 Task: Get information about  a Redfin agent in Nashville, Tennessee, for assistance in finding a property with a backyard garden.
Action: Mouse pressed left at (312, 177)
Screenshot: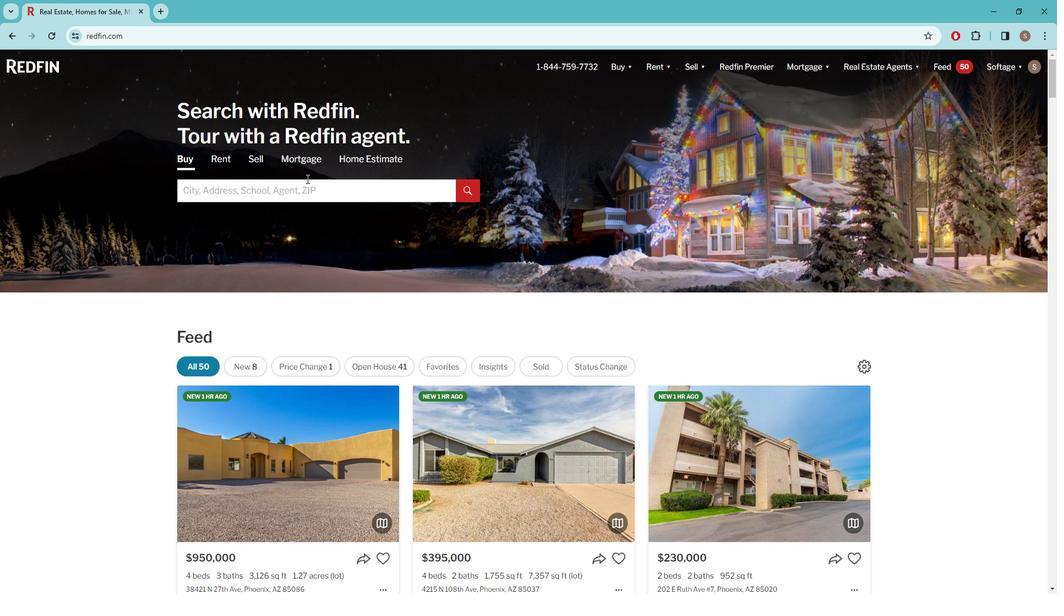 
Action: Key pressed n<Key.caps_lock>ASHVILLE
Screenshot: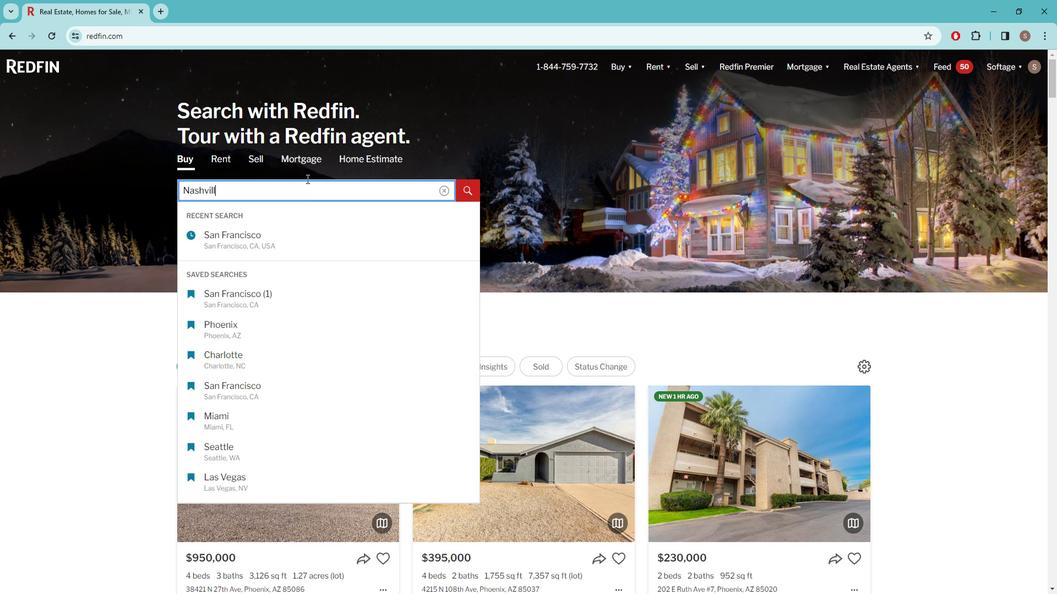 
Action: Mouse moved to (274, 230)
Screenshot: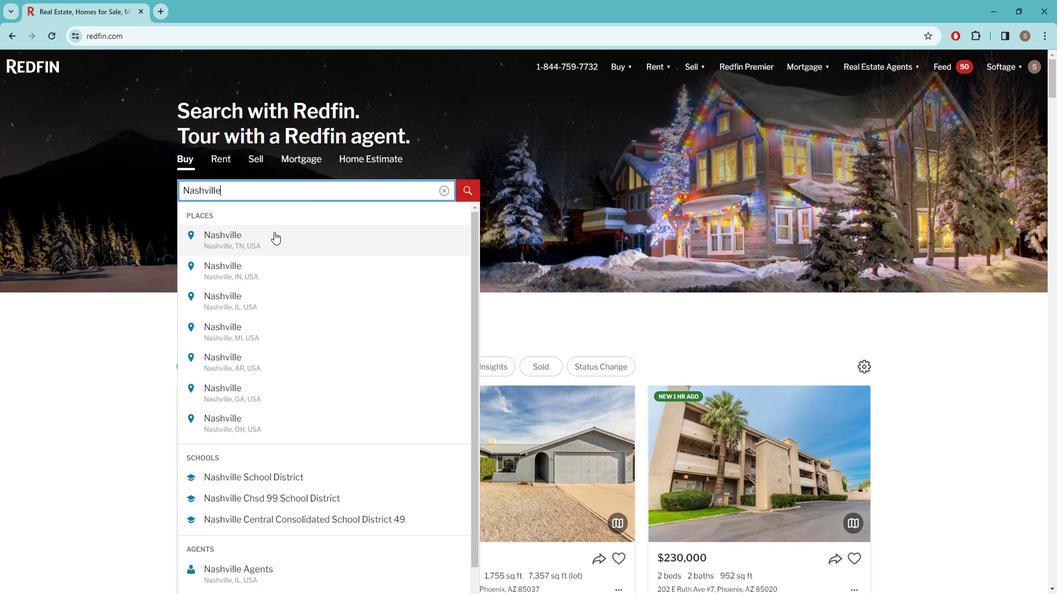 
Action: Mouse pressed left at (274, 230)
Screenshot: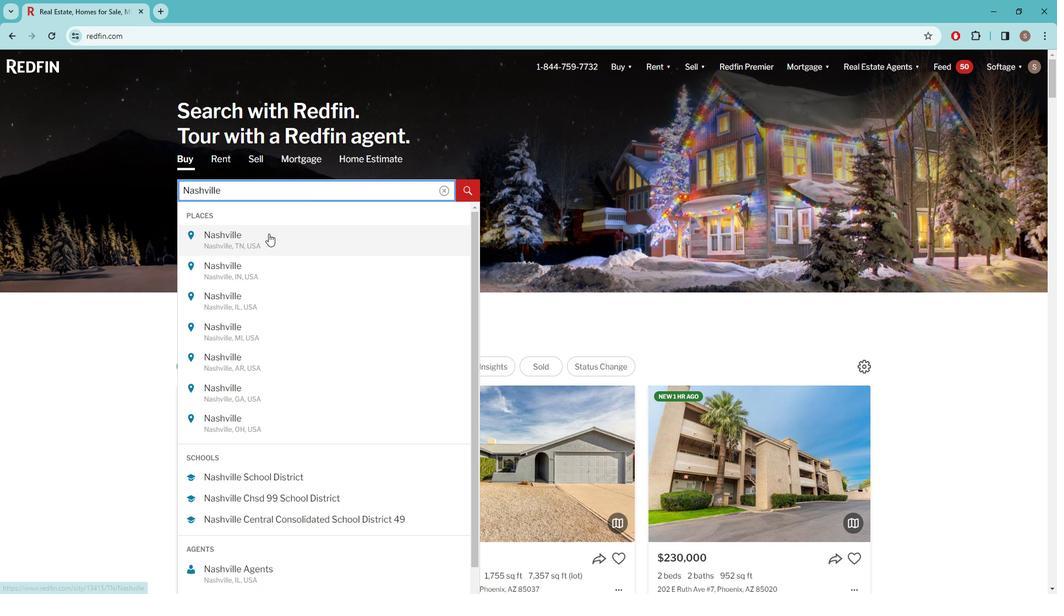 
Action: Mouse moved to (931, 139)
Screenshot: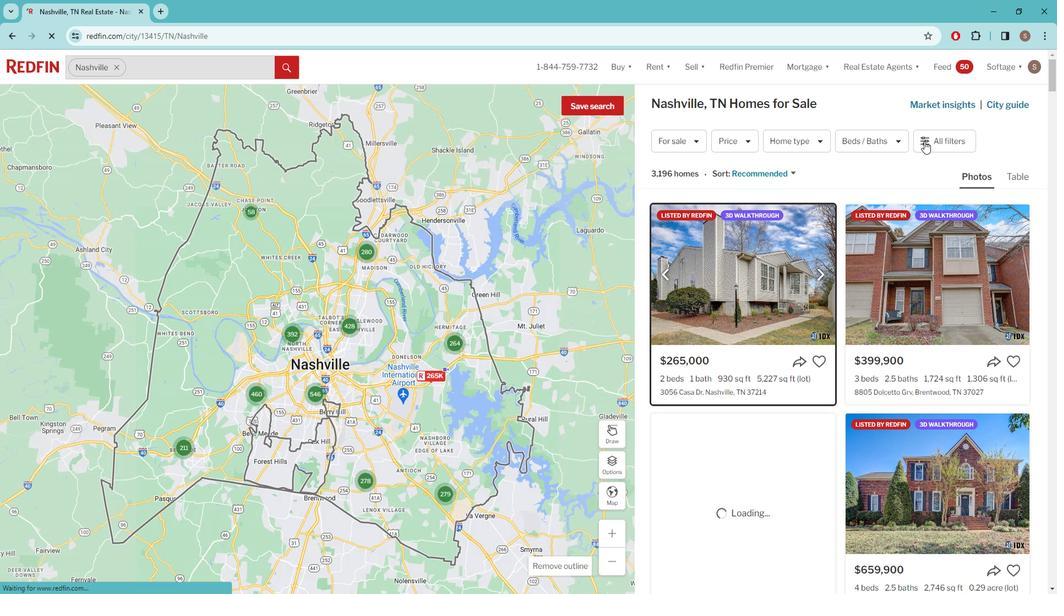 
Action: Mouse pressed left at (931, 139)
Screenshot: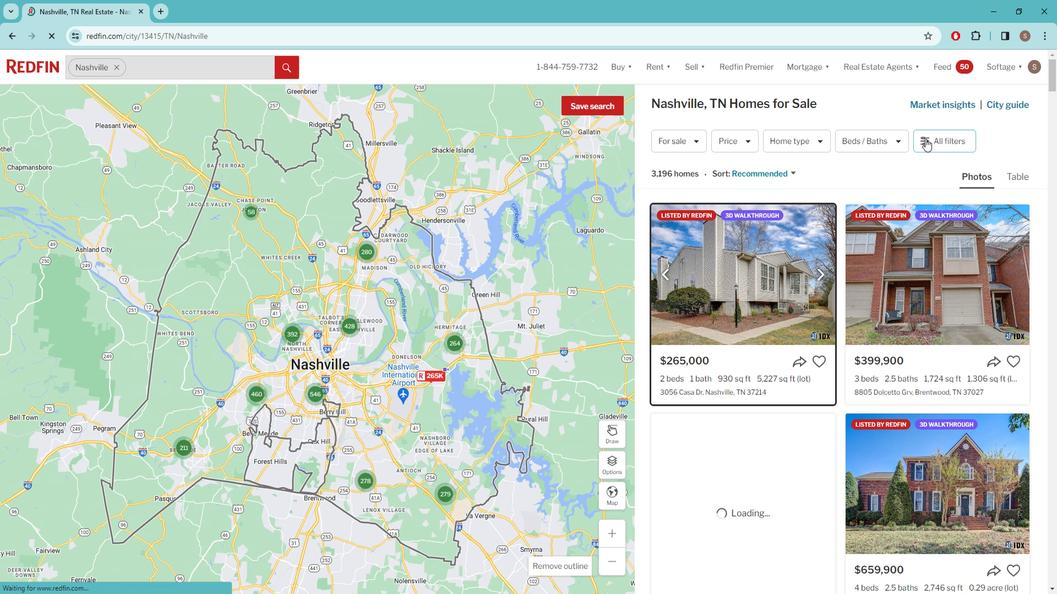 
Action: Mouse pressed left at (931, 139)
Screenshot: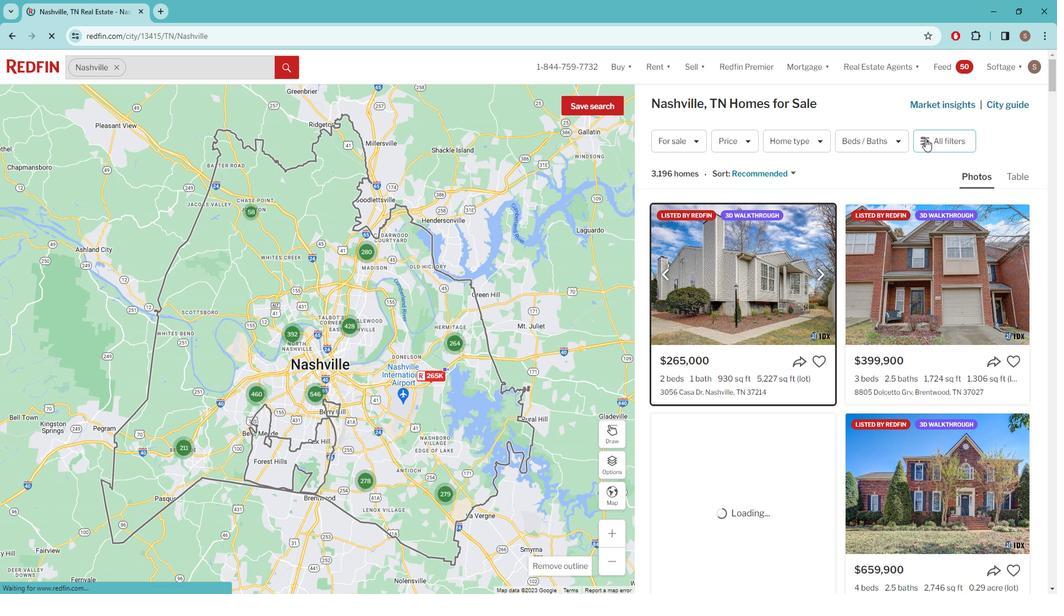 
Action: Mouse pressed left at (931, 139)
Screenshot: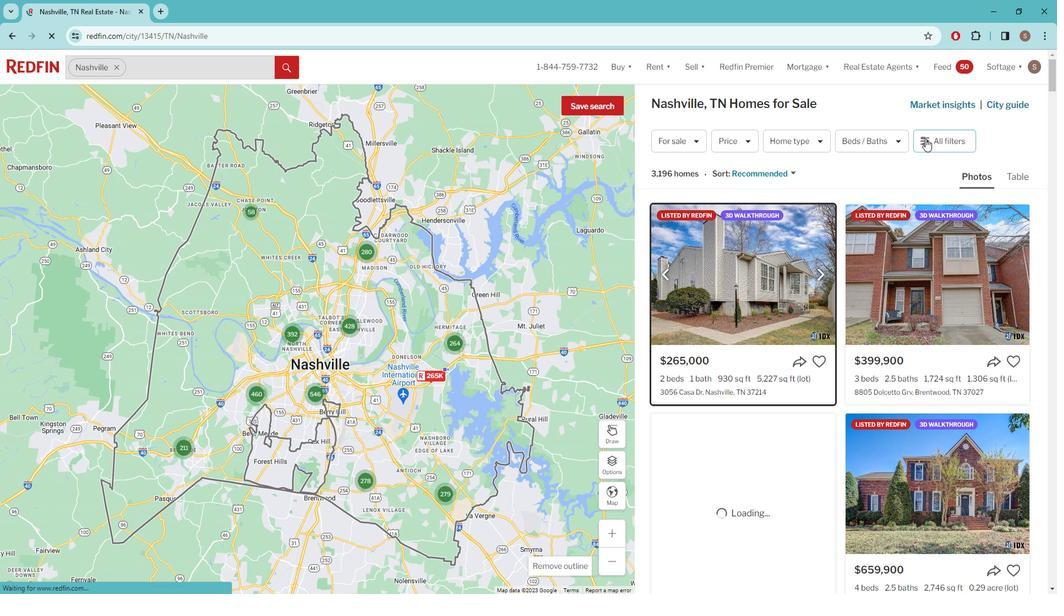 
Action: Mouse pressed left at (931, 139)
Screenshot: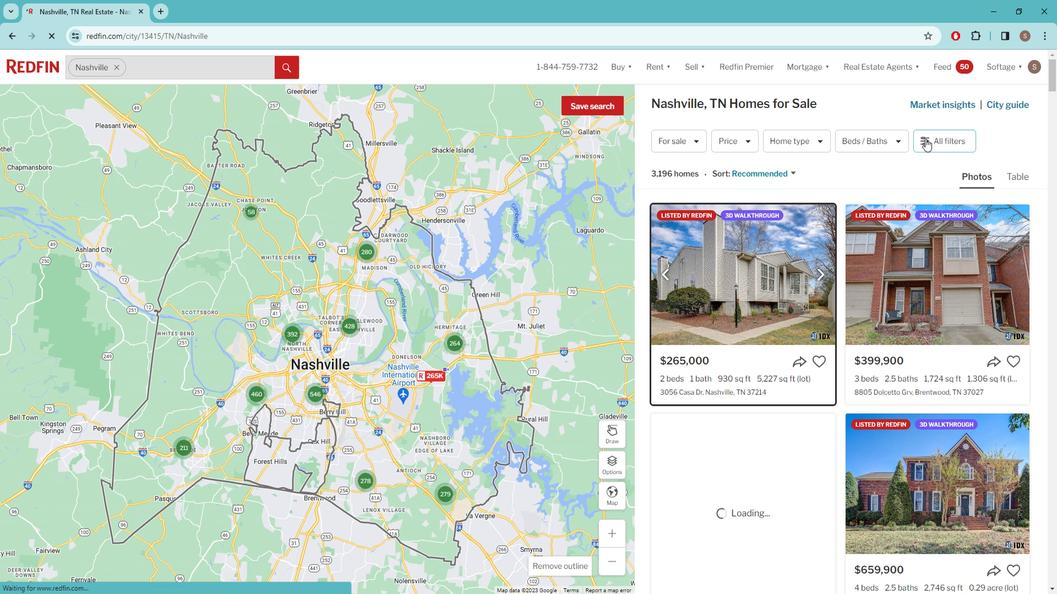 
Action: Mouse moved to (941, 139)
Screenshot: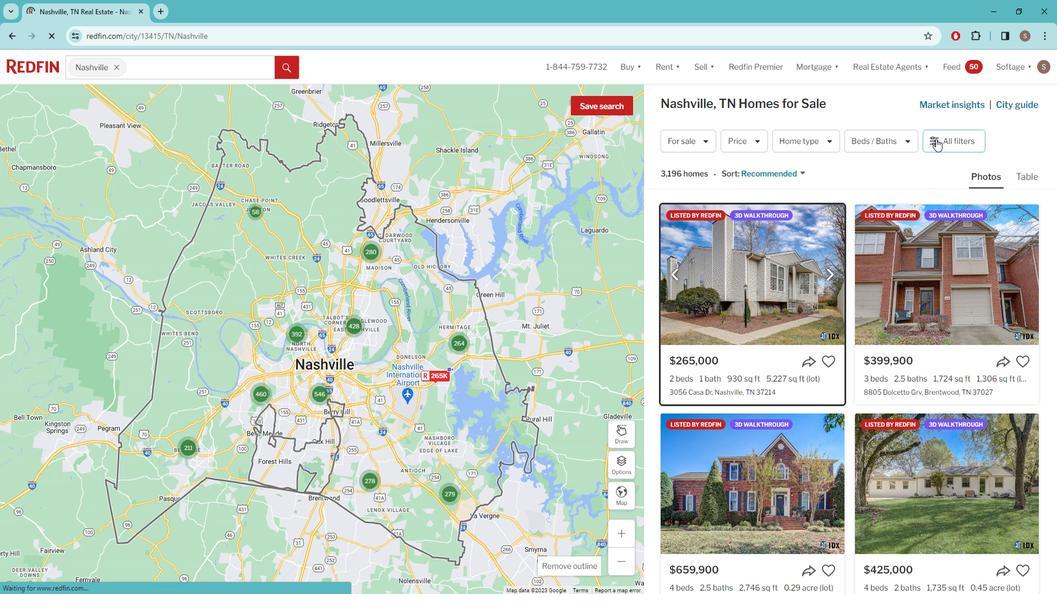 
Action: Mouse pressed left at (941, 139)
Screenshot: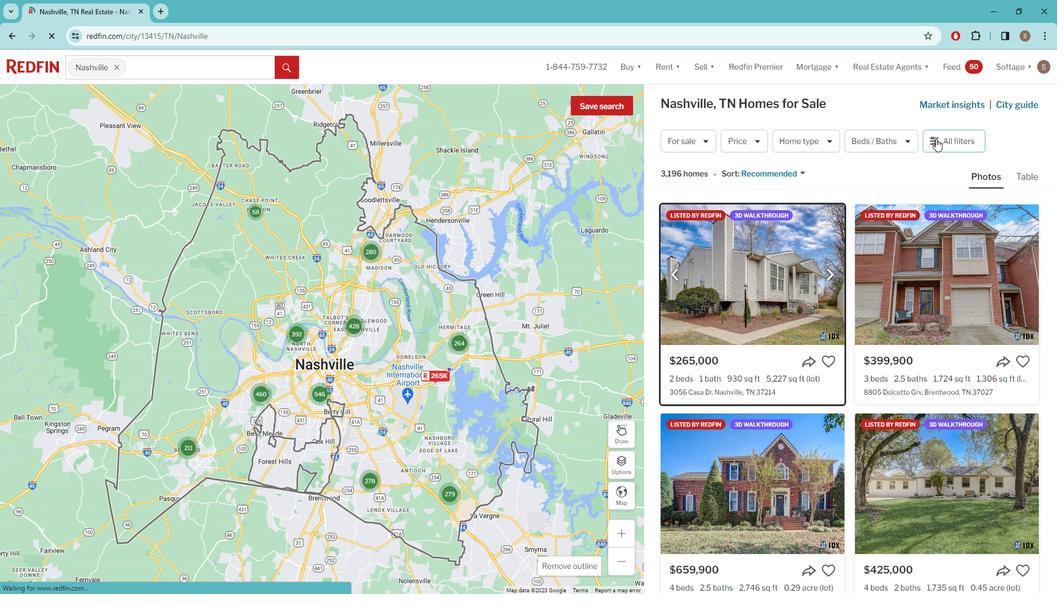 
Action: Mouse moved to (931, 138)
Screenshot: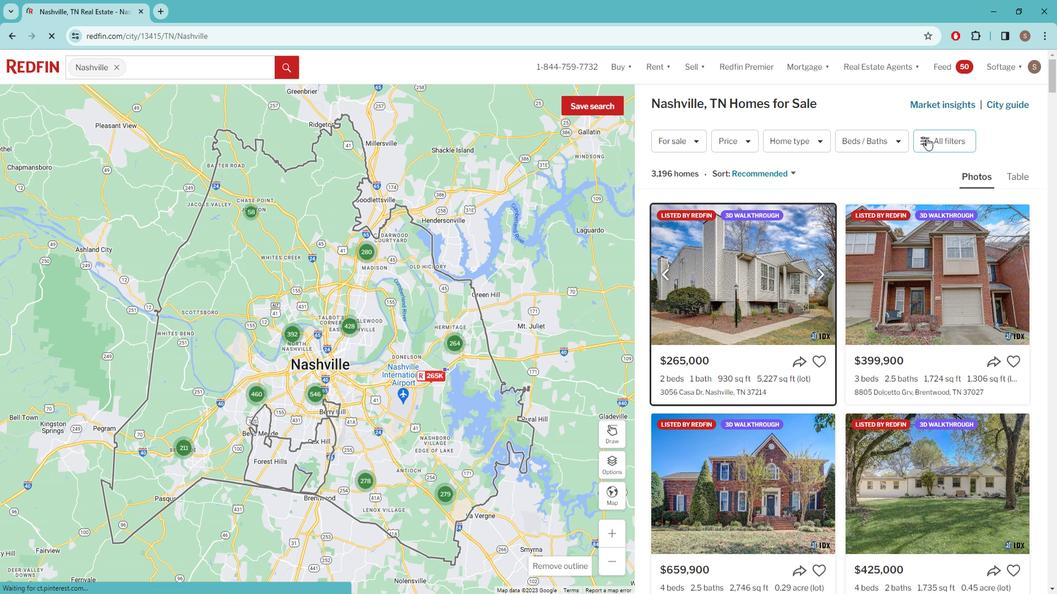 
Action: Mouse pressed left at (931, 138)
Screenshot: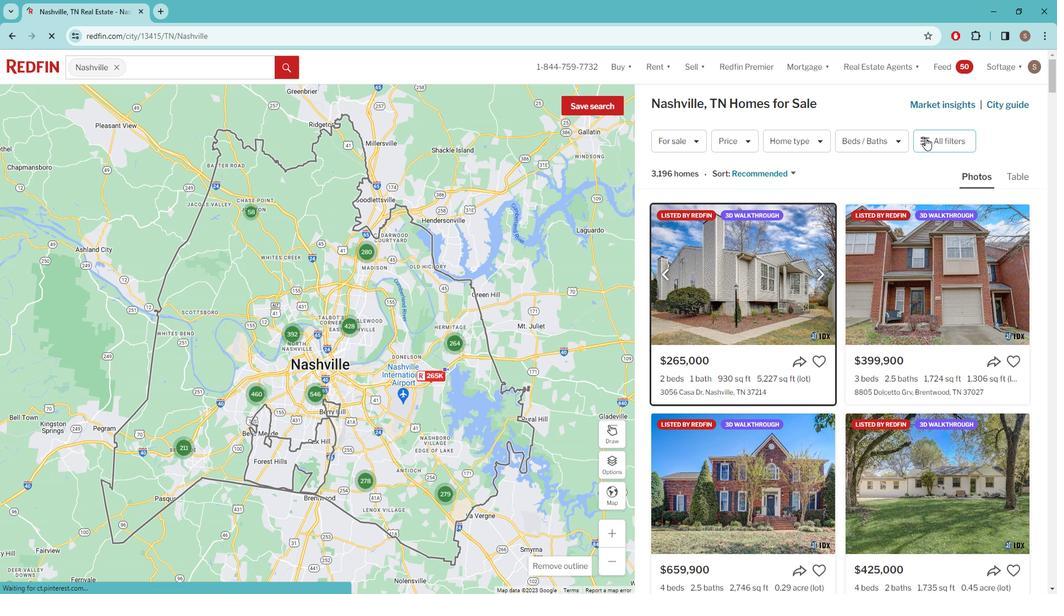 
Action: Mouse moved to (913, 191)
Screenshot: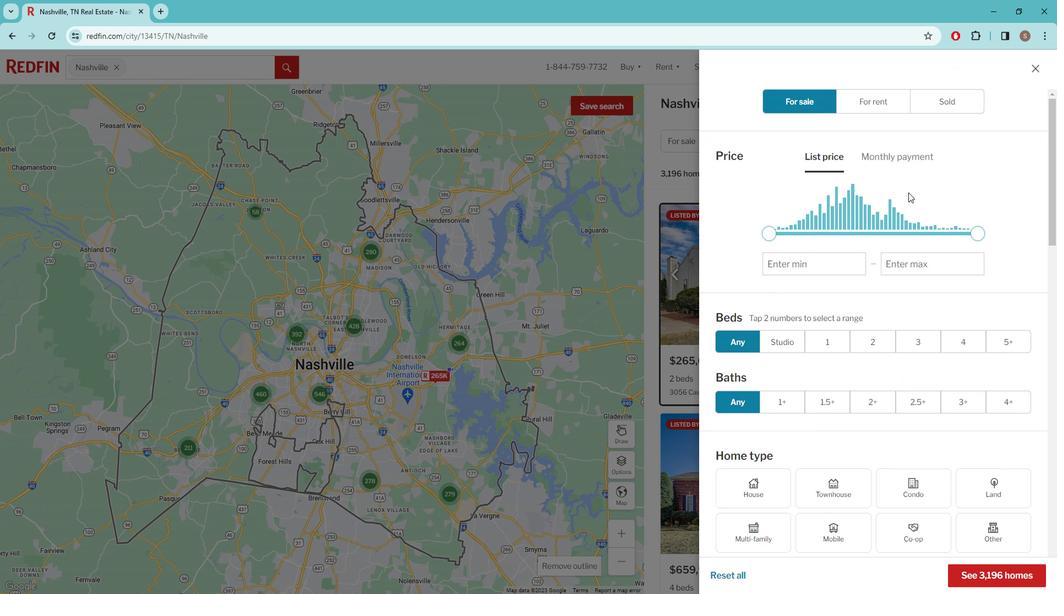 
Action: Mouse scrolled (913, 191) with delta (0, 0)
Screenshot: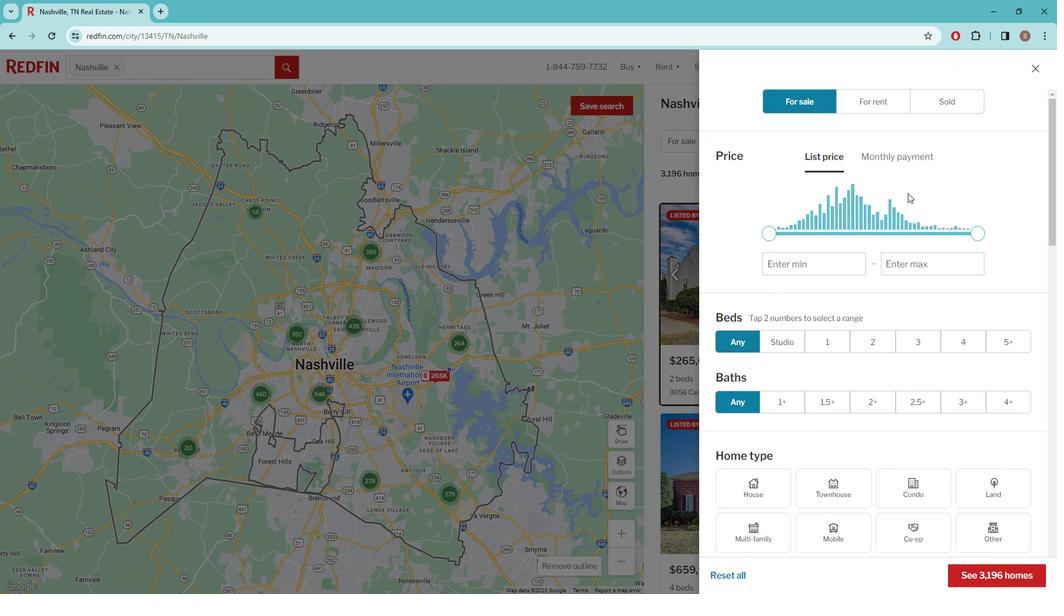 
Action: Mouse moved to (912, 192)
Screenshot: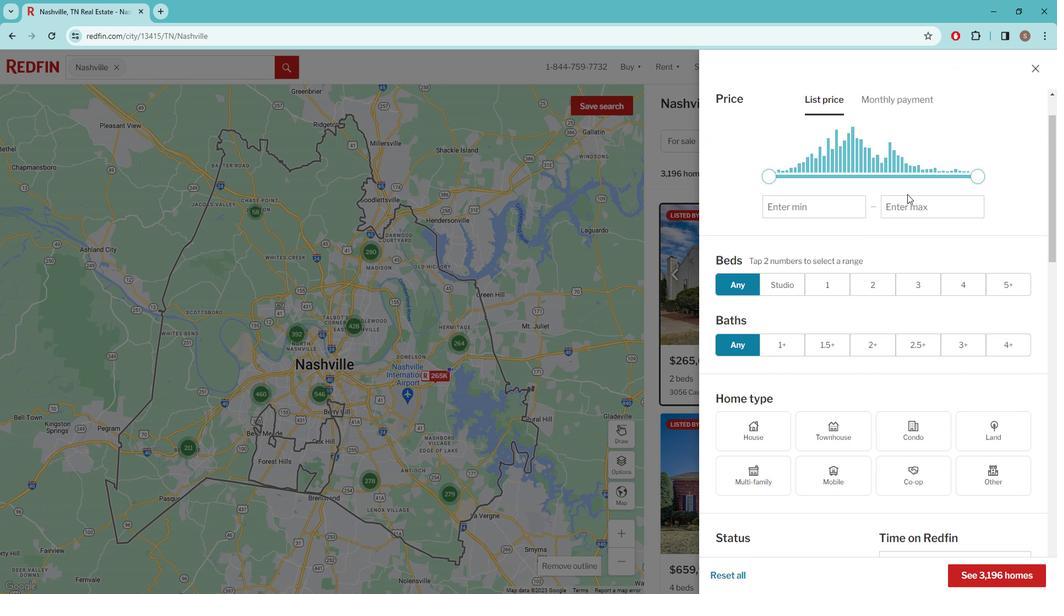 
Action: Mouse scrolled (912, 192) with delta (0, 0)
Screenshot: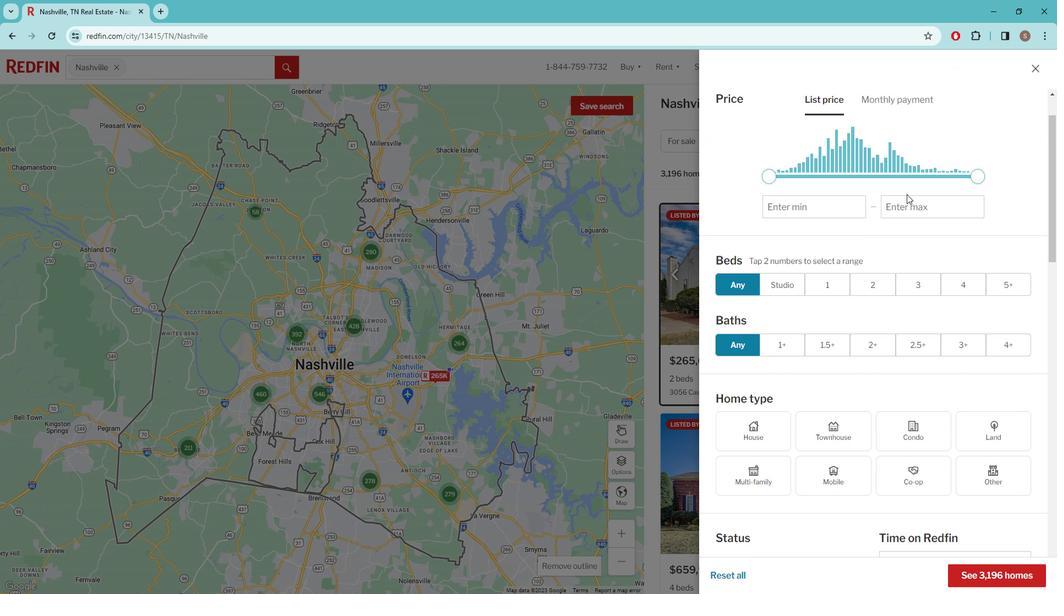 
Action: Mouse moved to (912, 194)
Screenshot: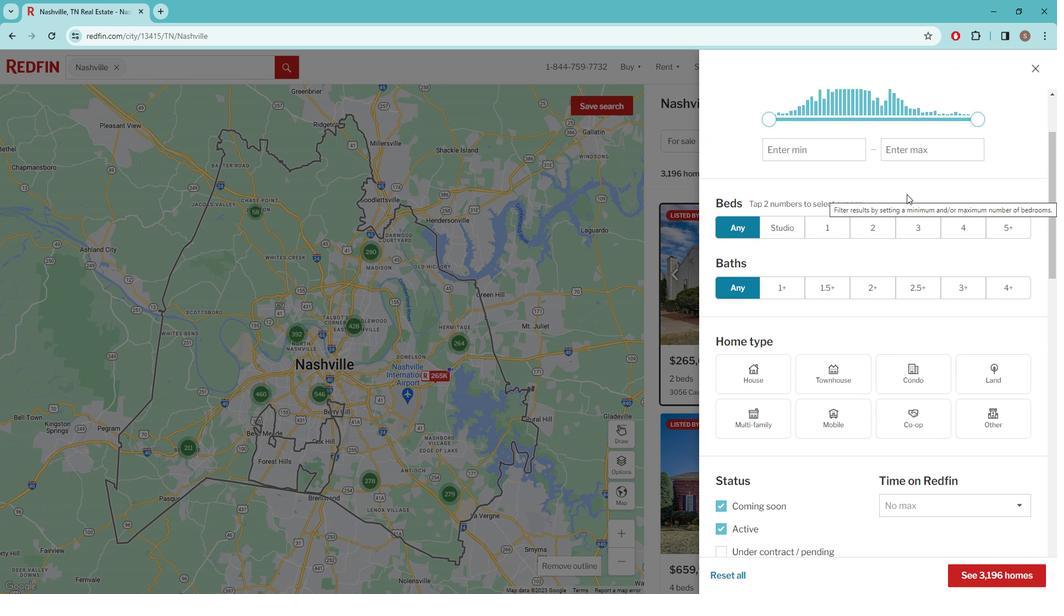 
Action: Mouse scrolled (912, 194) with delta (0, 0)
Screenshot: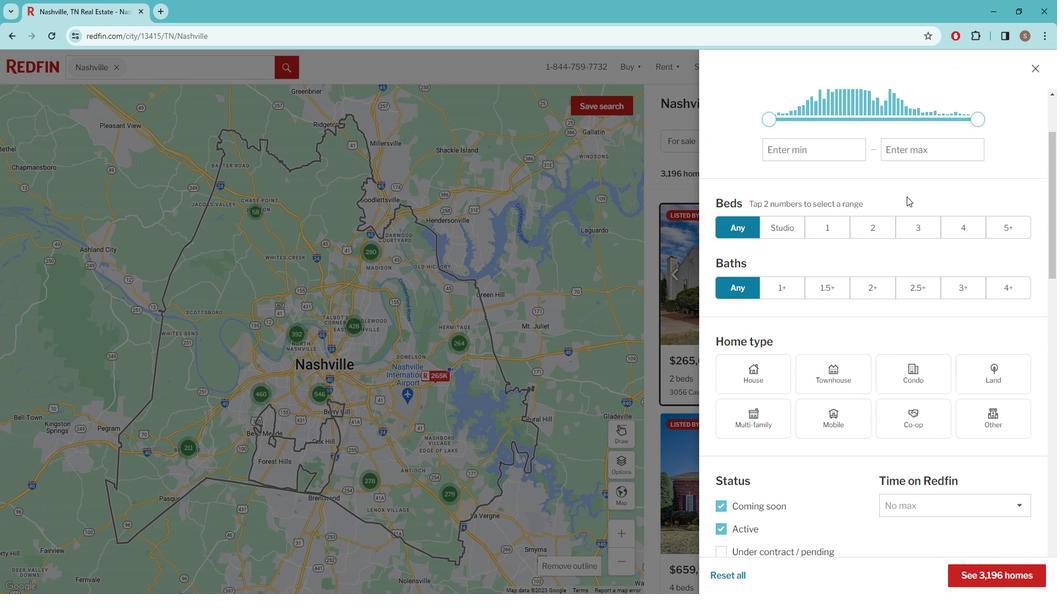 
Action: Mouse moved to (912, 196)
Screenshot: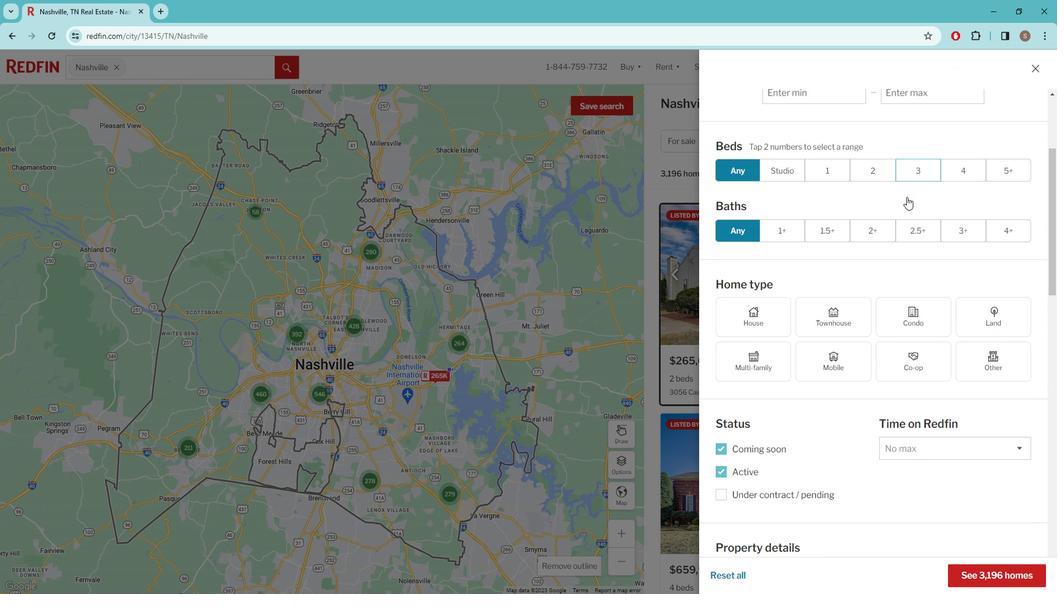
Action: Mouse scrolled (912, 195) with delta (0, 0)
Screenshot: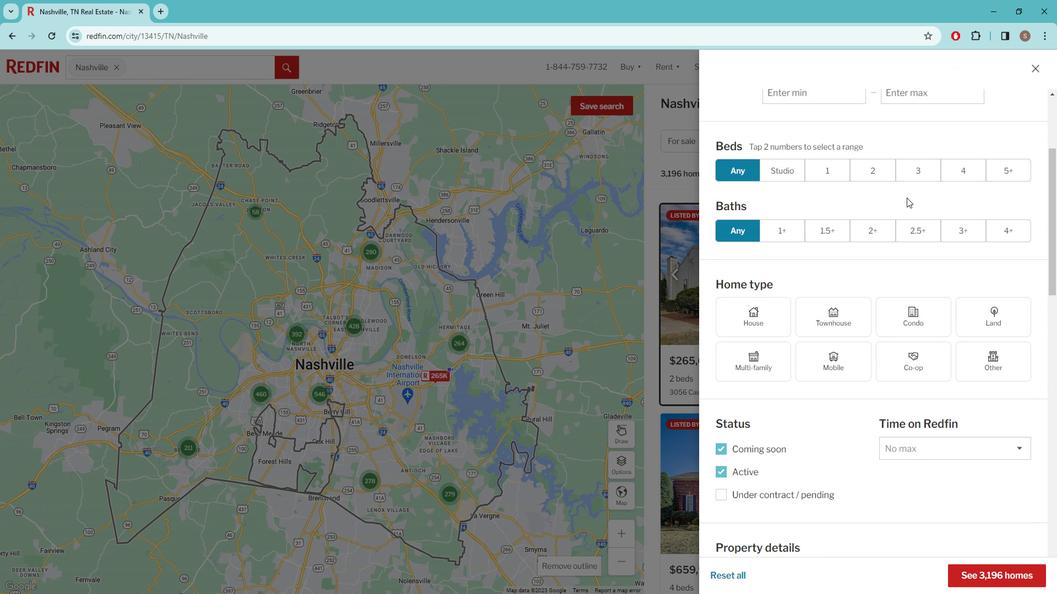 
Action: Mouse moved to (912, 196)
Screenshot: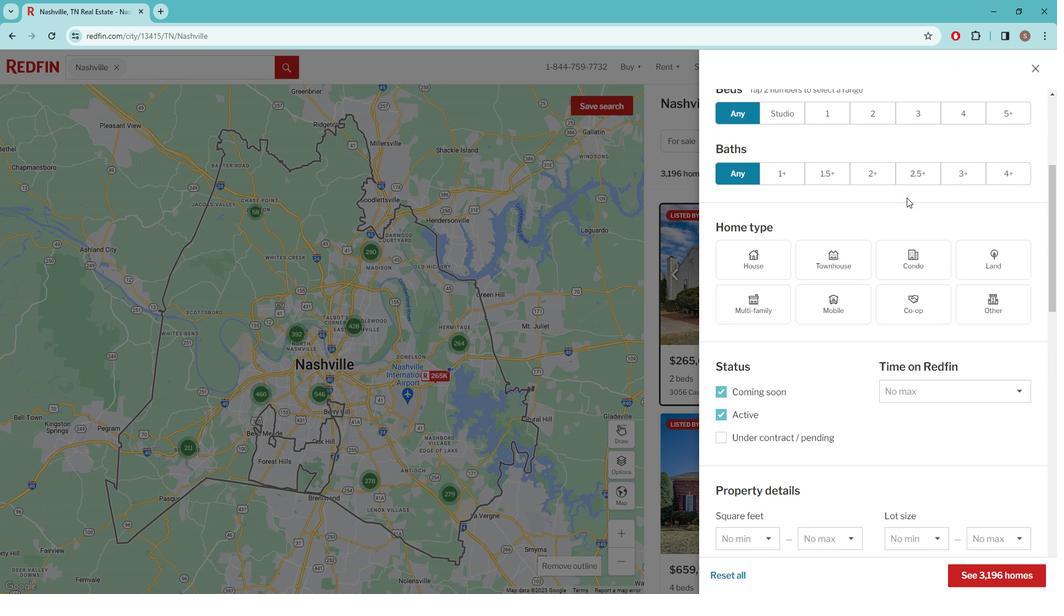 
Action: Mouse scrolled (912, 195) with delta (0, 0)
Screenshot: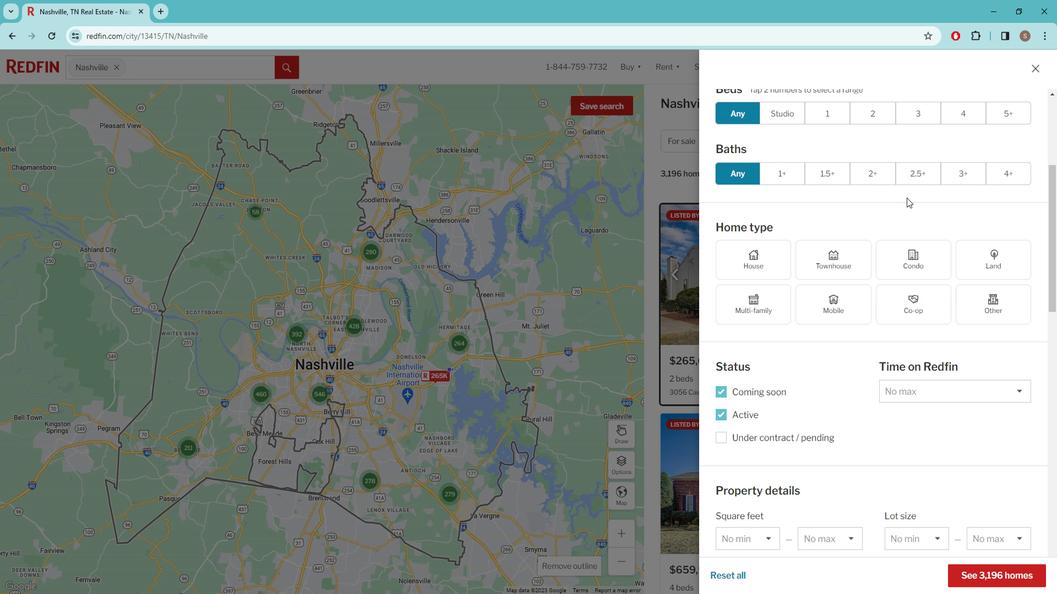 
Action: Mouse scrolled (912, 195) with delta (0, 0)
Screenshot: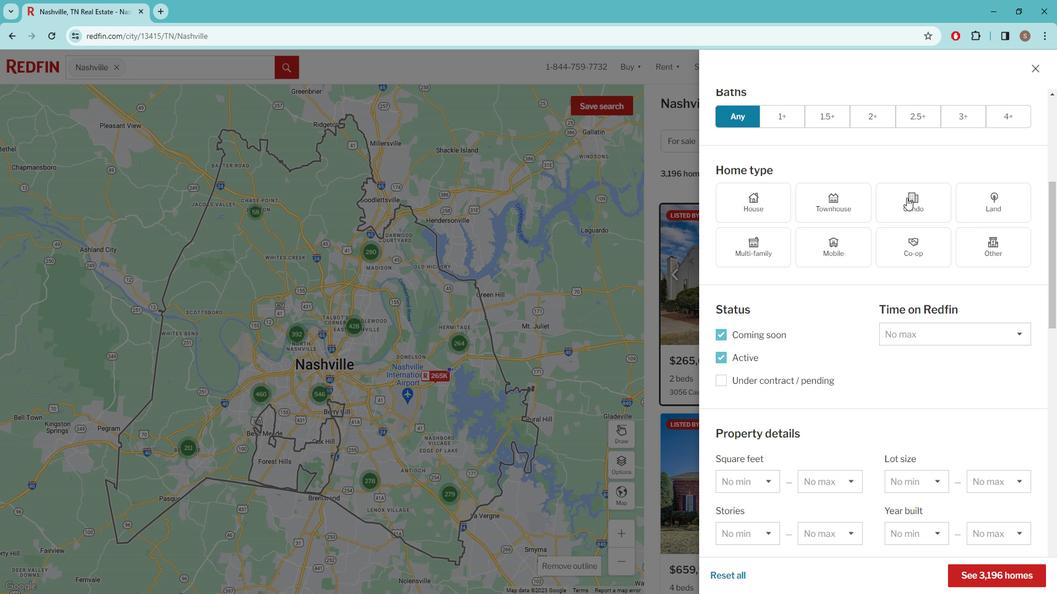 
Action: Mouse scrolled (912, 195) with delta (0, 0)
Screenshot: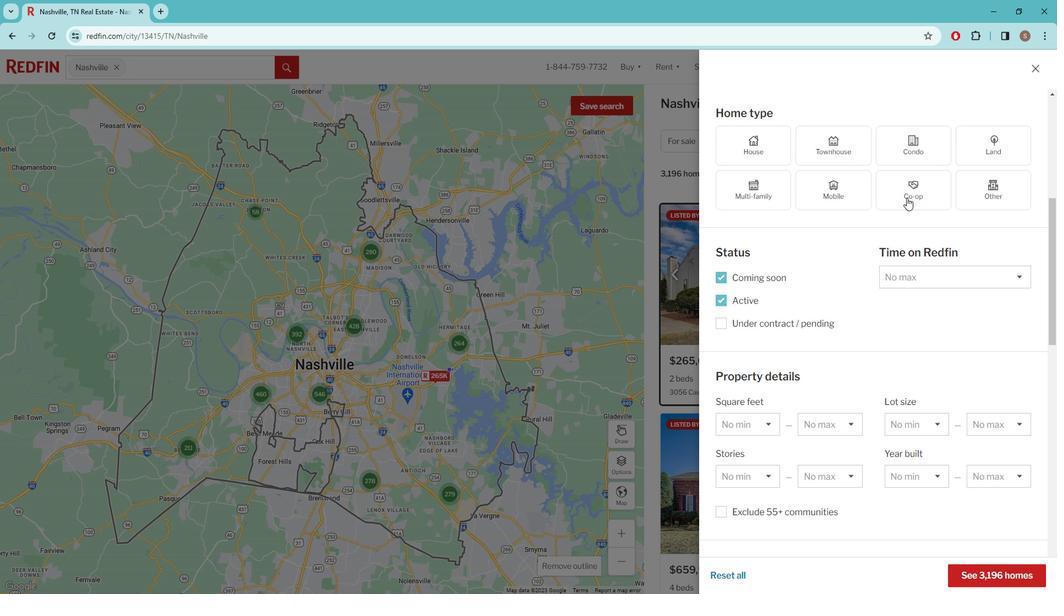 
Action: Mouse scrolled (912, 195) with delta (0, 0)
Screenshot: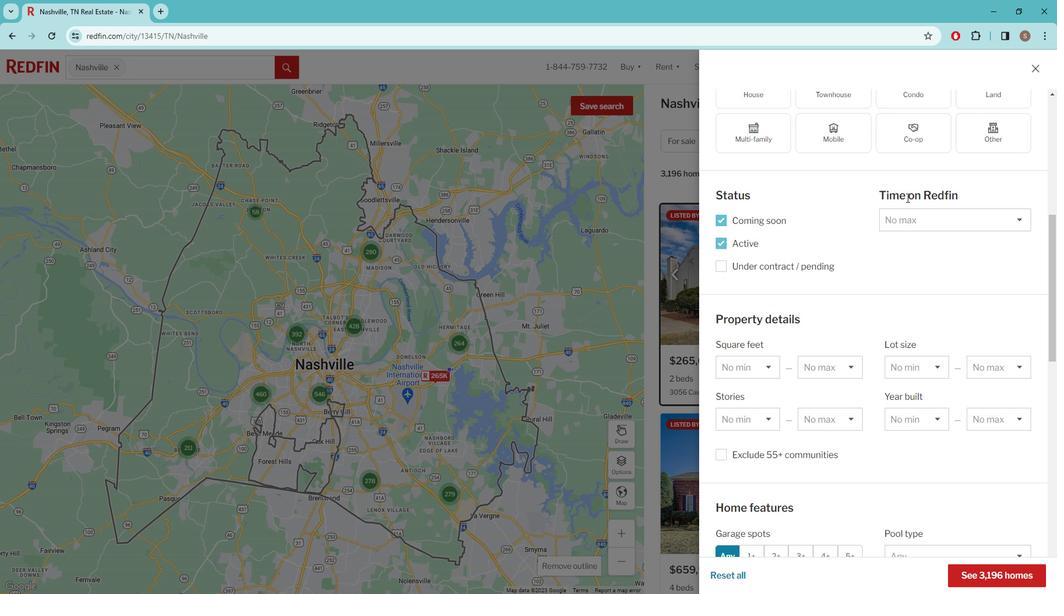 
Action: Mouse scrolled (912, 195) with delta (0, 0)
Screenshot: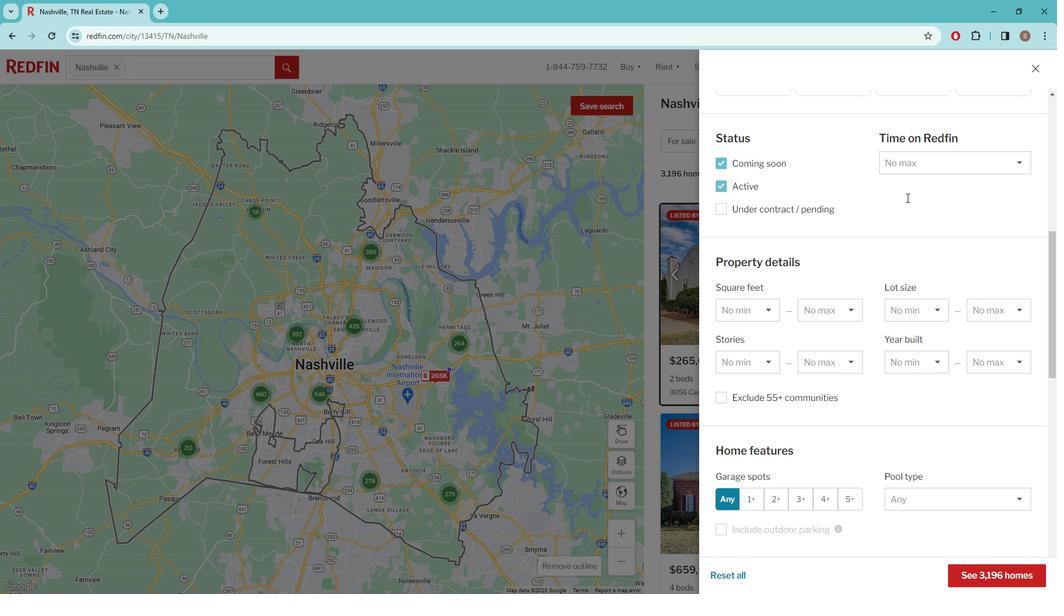 
Action: Mouse scrolled (912, 195) with delta (0, 0)
Screenshot: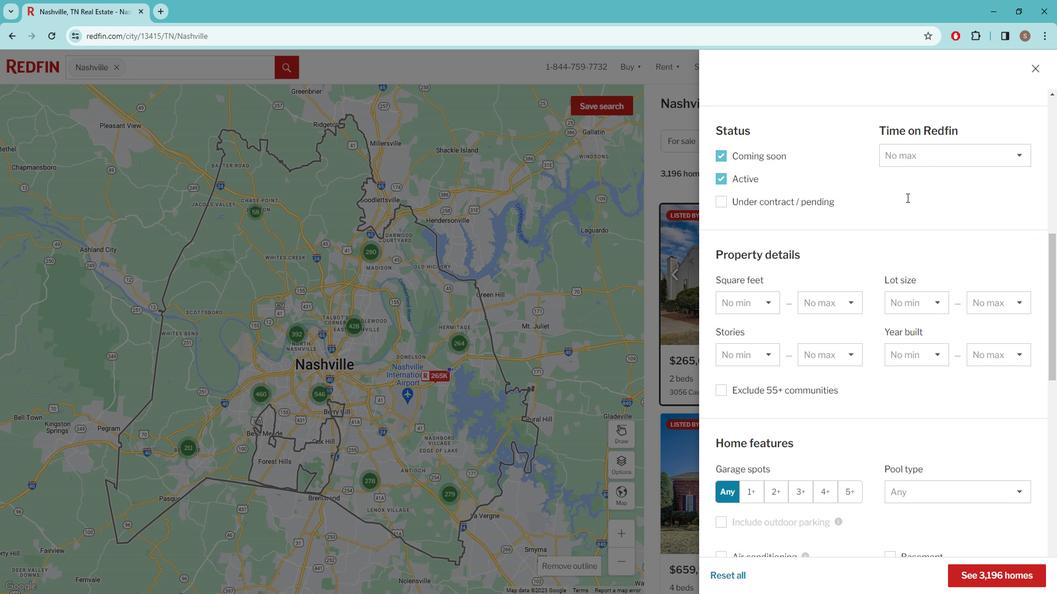 
Action: Mouse moved to (913, 196)
Screenshot: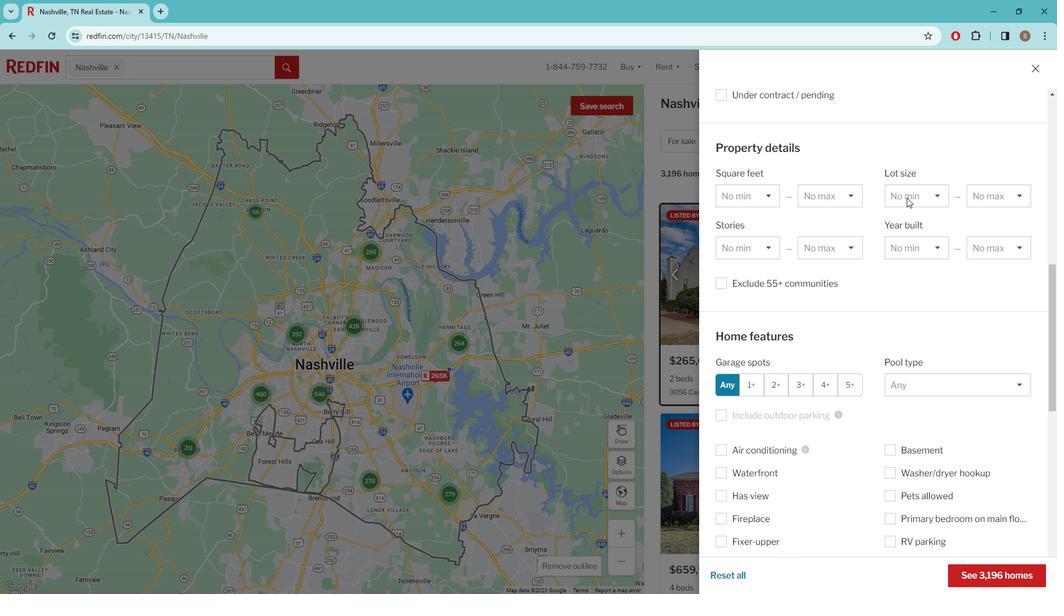 
Action: Mouse scrolled (913, 196) with delta (0, 0)
Screenshot: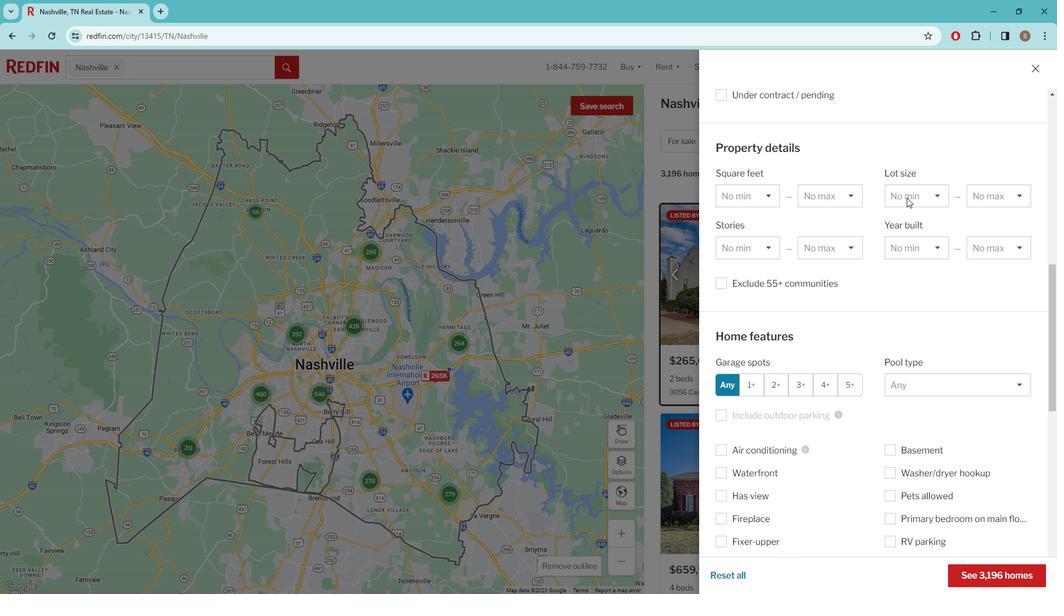 
Action: Mouse moved to (913, 198)
Screenshot: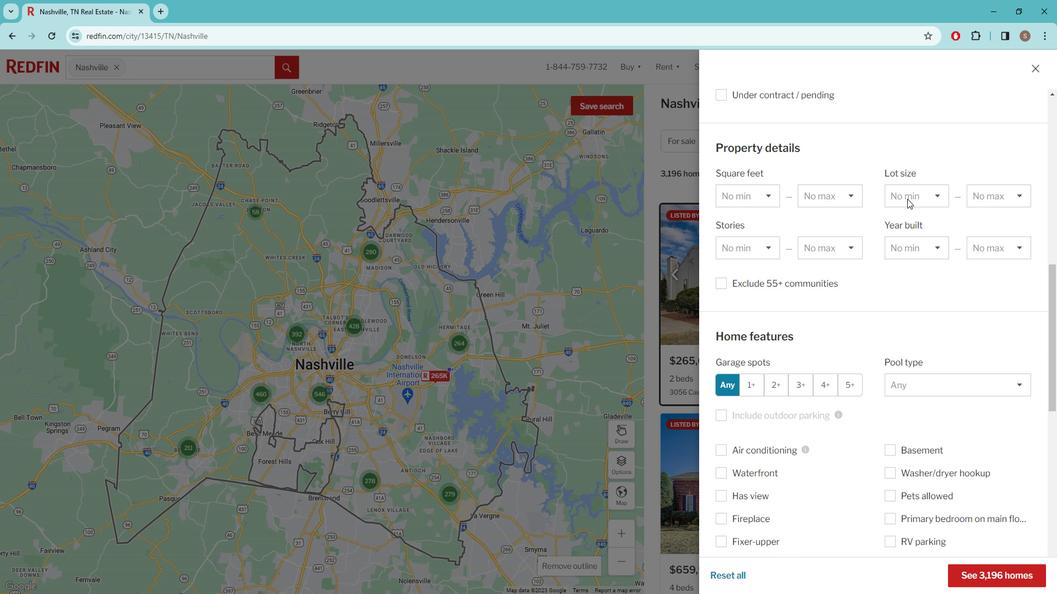 
Action: Mouse scrolled (913, 197) with delta (0, 0)
Screenshot: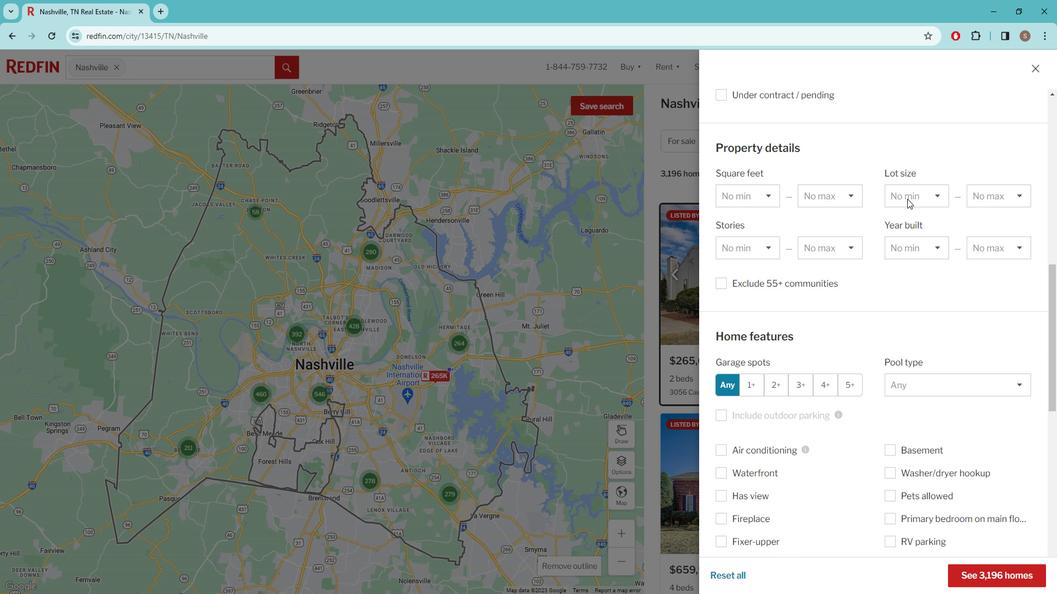 
Action: Mouse scrolled (913, 197) with delta (0, 0)
Screenshot: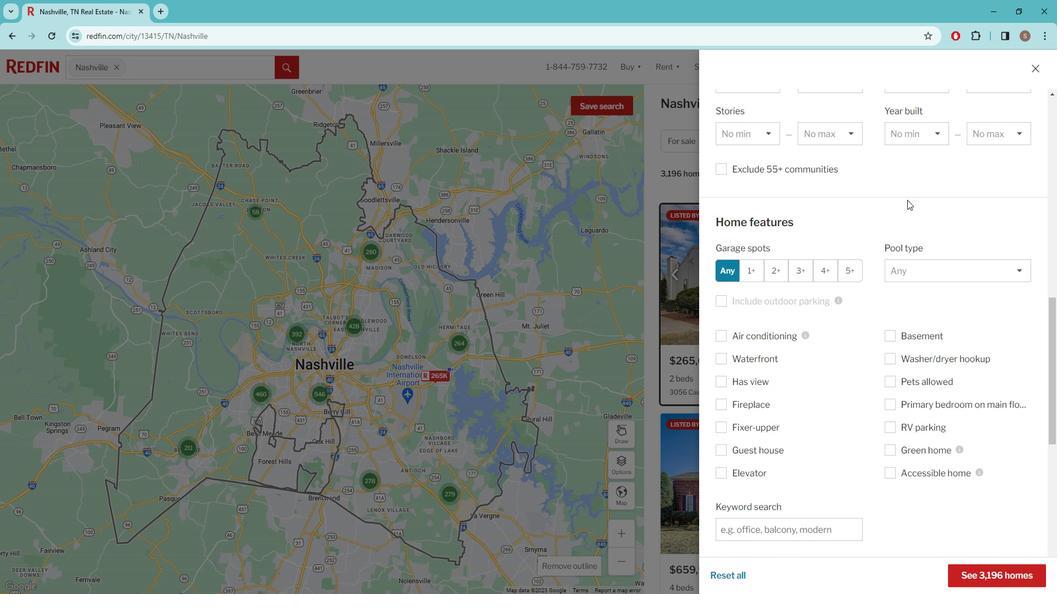 
Action: Mouse scrolled (913, 197) with delta (0, 0)
Screenshot: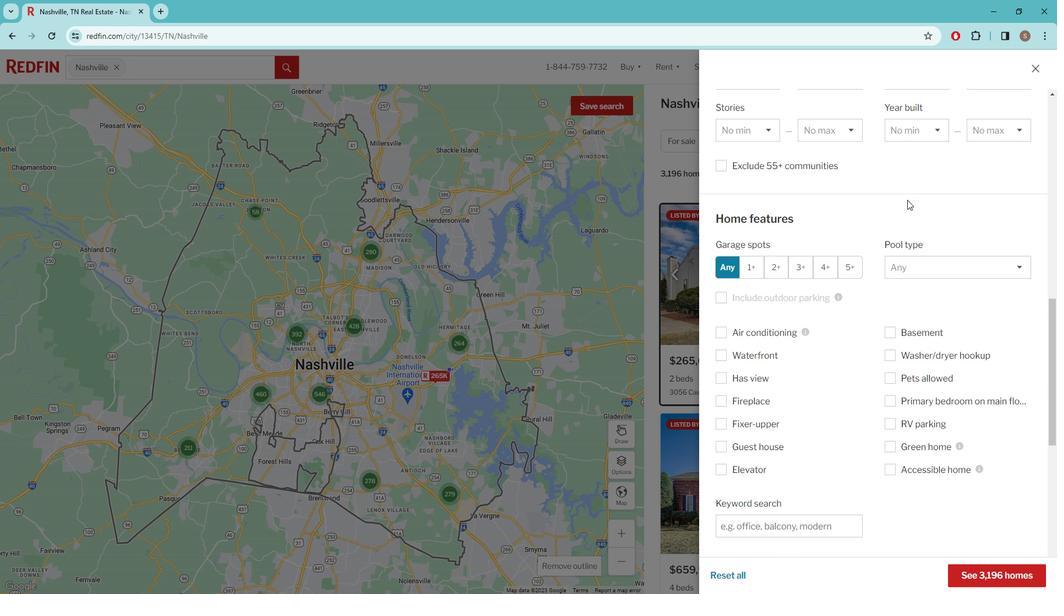 
Action: Mouse moved to (784, 409)
Screenshot: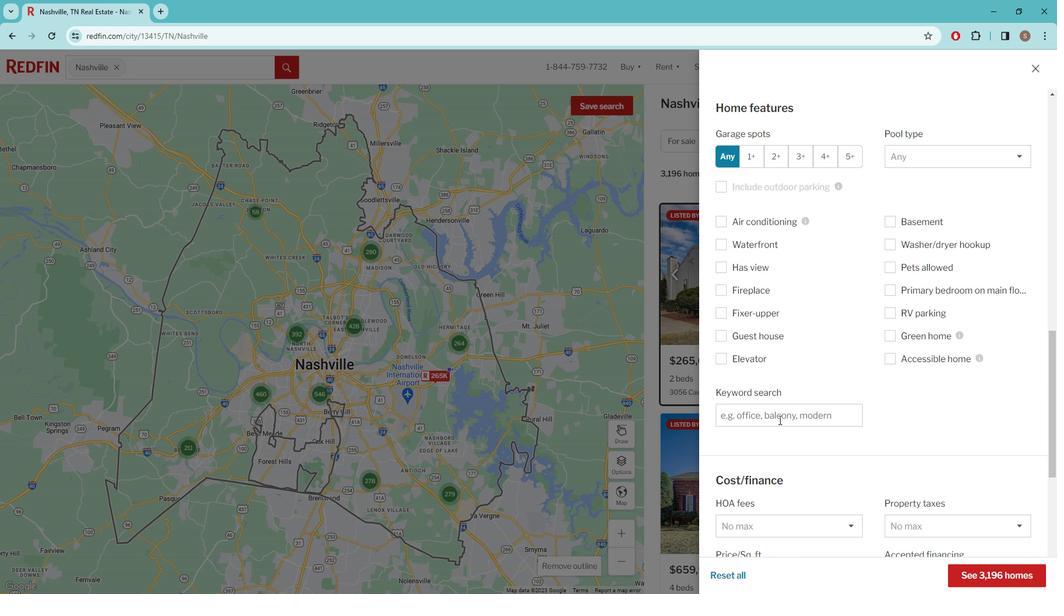 
Action: Mouse pressed left at (784, 409)
Screenshot: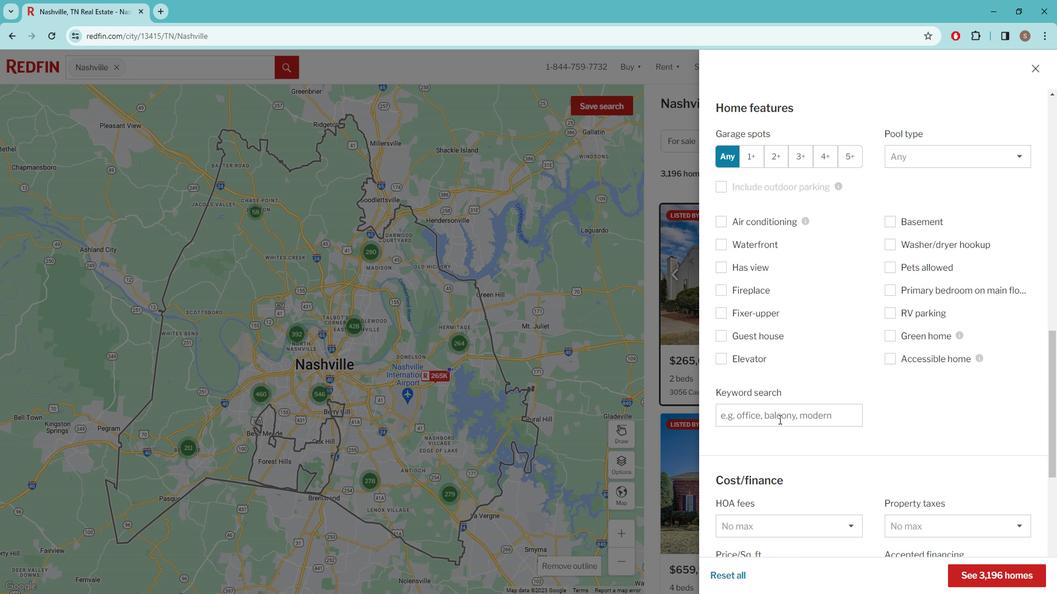 
Action: Mouse moved to (784, 409)
Screenshot: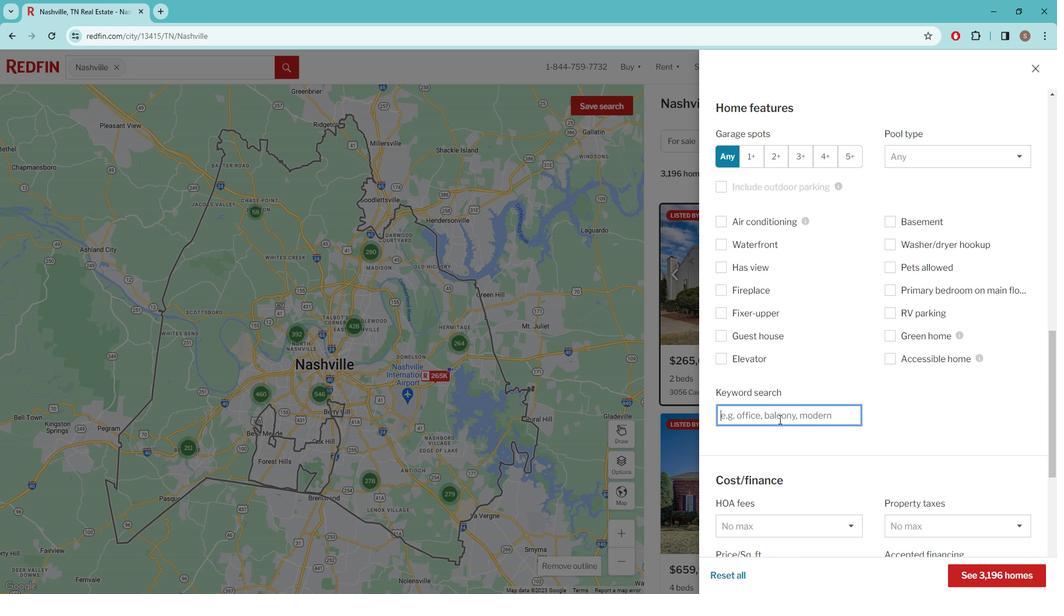 
Action: Key pressed BACKYARD<Key.space>GARDEN<Key.space>
Screenshot: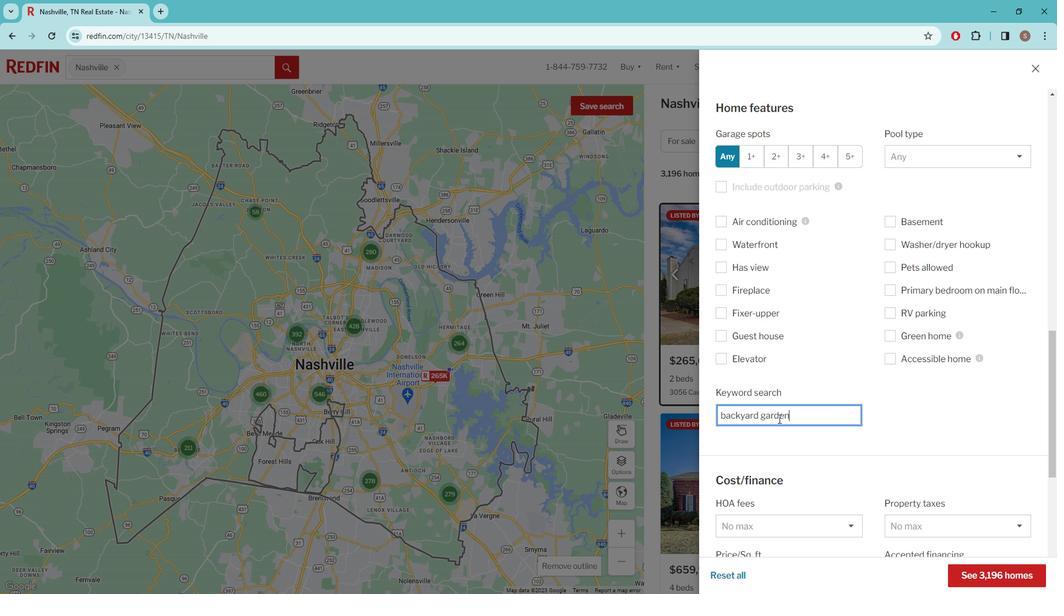 
Action: Mouse moved to (778, 410)
Screenshot: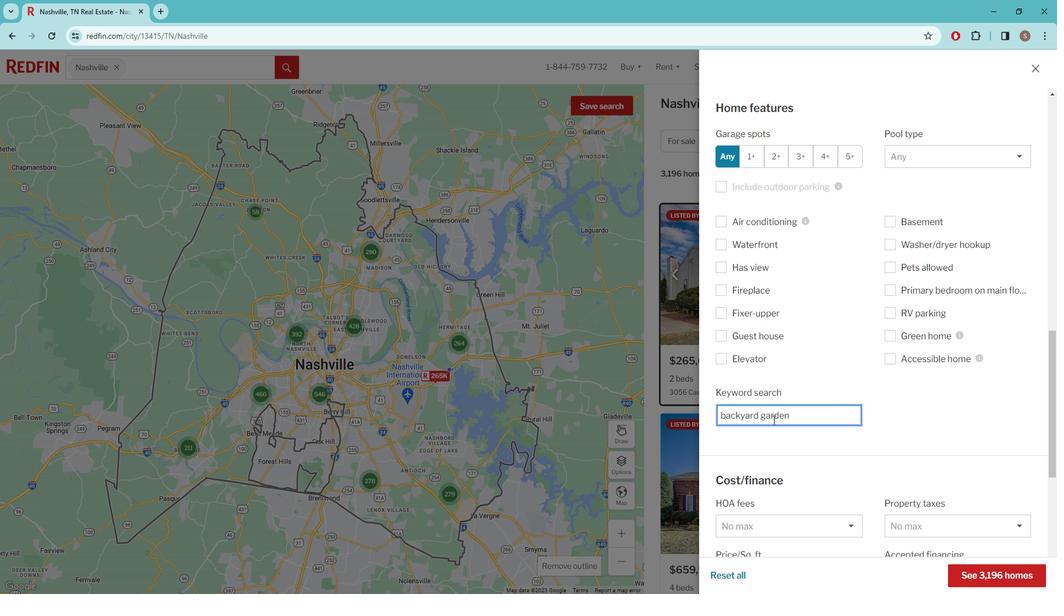 
Action: Mouse scrolled (778, 409) with delta (0, 0)
Screenshot: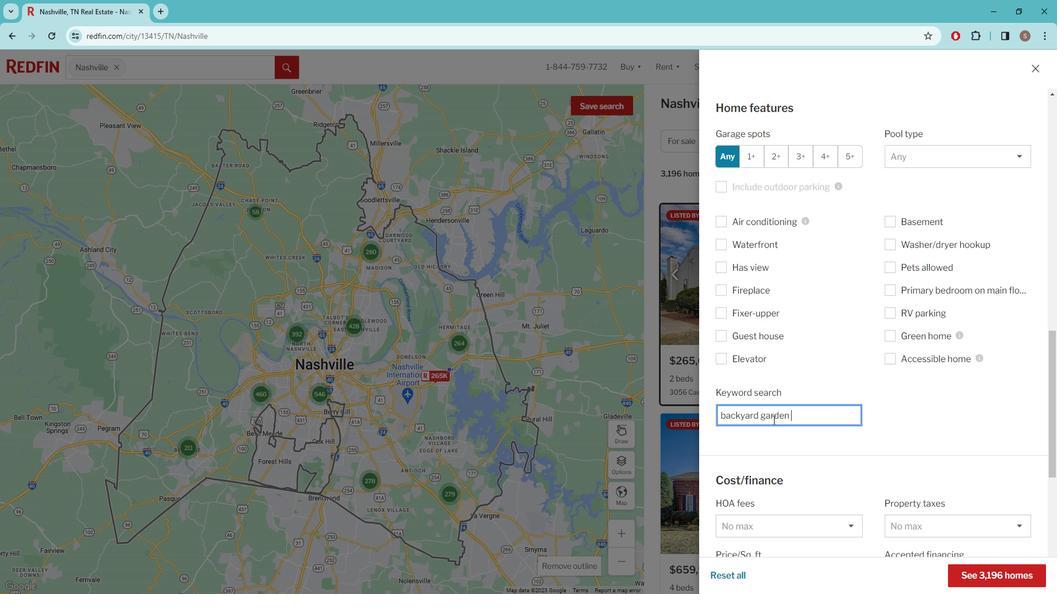
Action: Mouse moved to (778, 410)
Screenshot: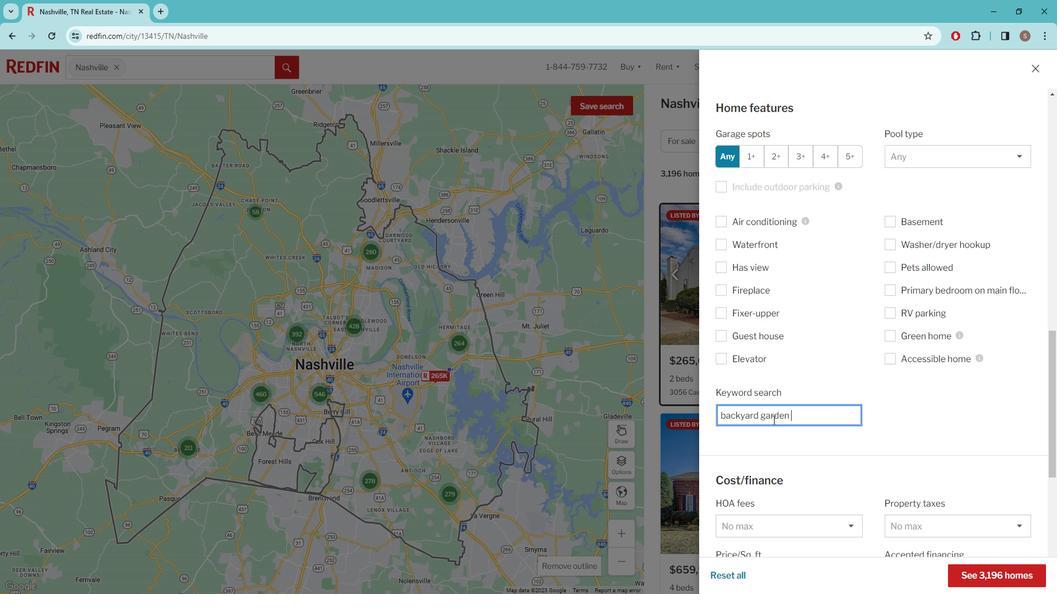
Action: Mouse scrolled (778, 410) with delta (0, 0)
Screenshot: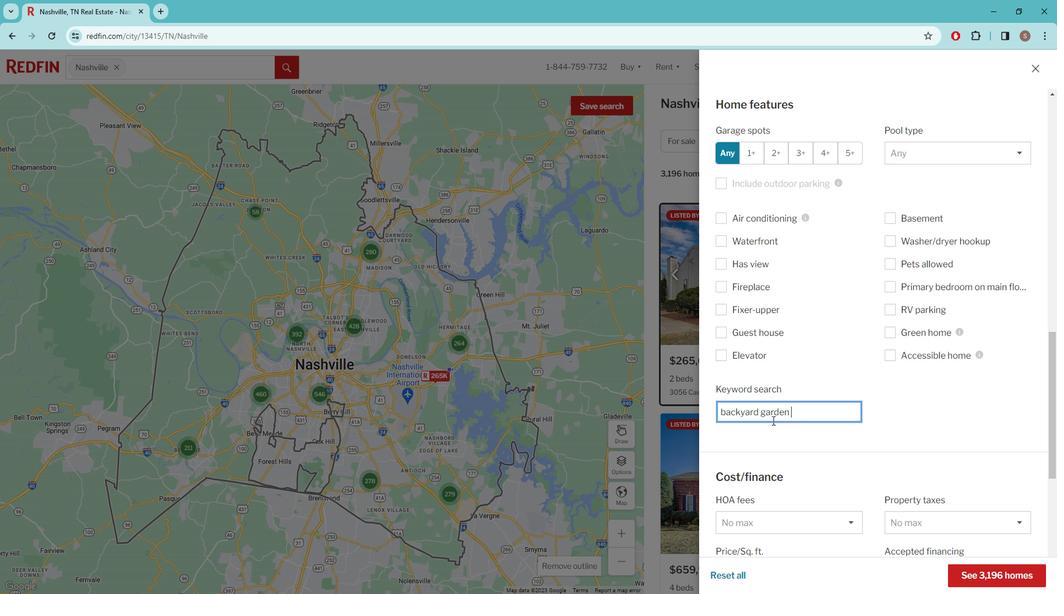 
Action: Mouse scrolled (778, 410) with delta (0, 0)
Screenshot: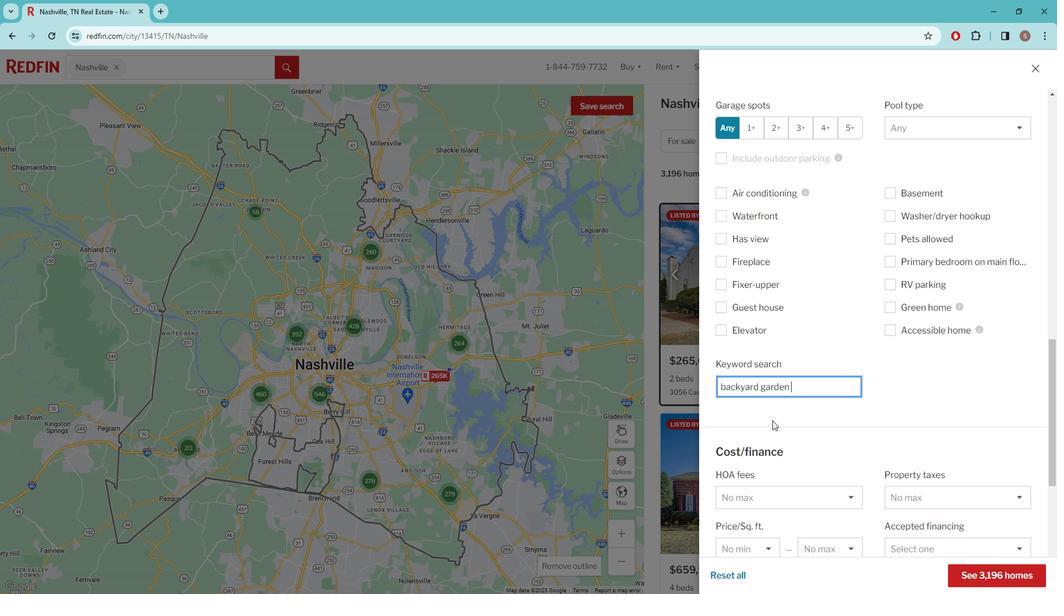 
Action: Mouse scrolled (778, 410) with delta (0, 0)
Screenshot: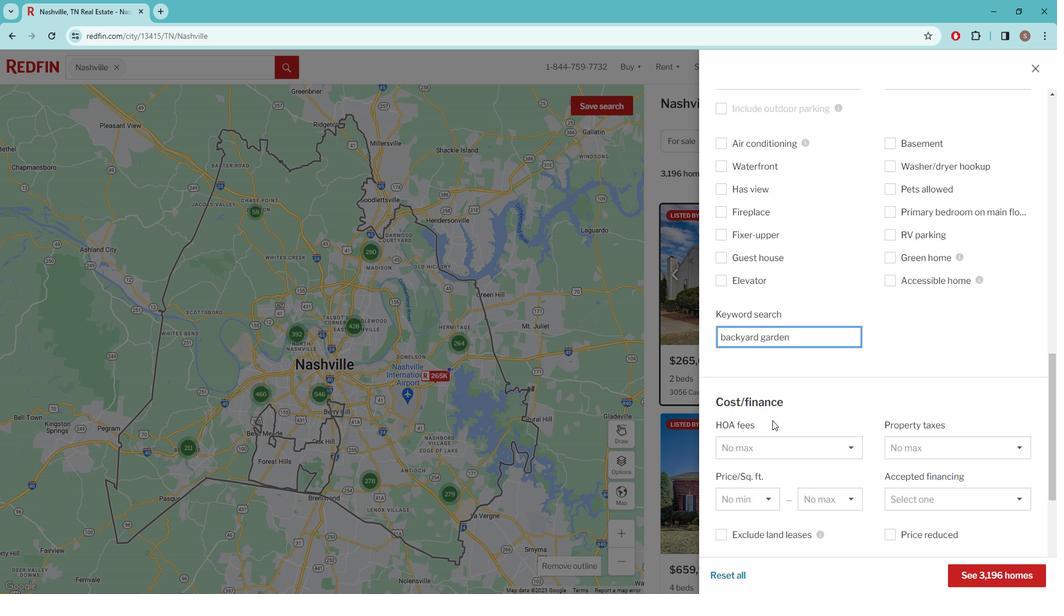 
Action: Mouse scrolled (778, 410) with delta (0, 0)
Screenshot: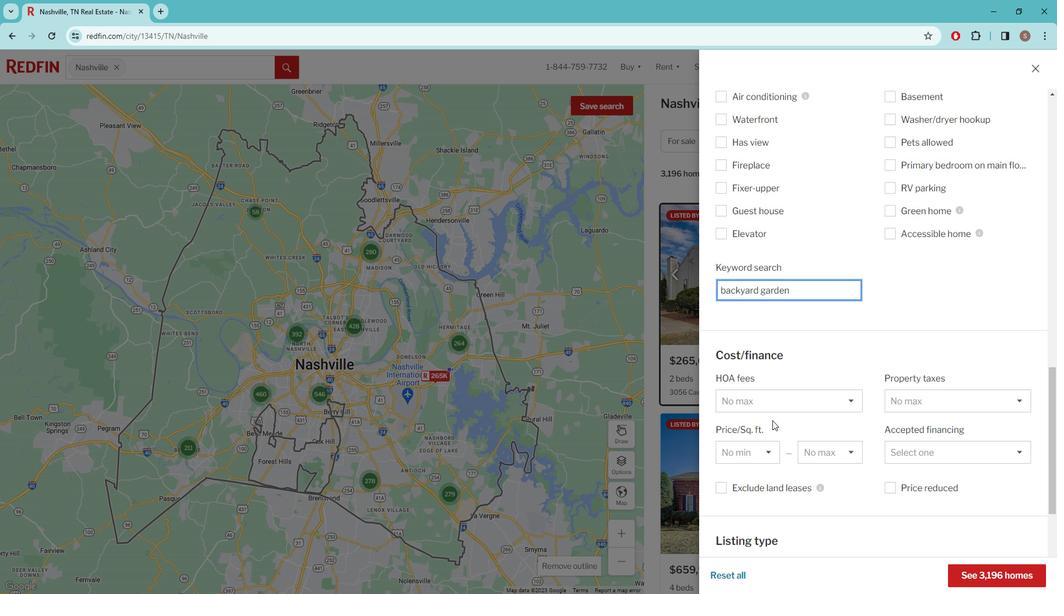 
Action: Mouse scrolled (778, 410) with delta (0, 0)
Screenshot: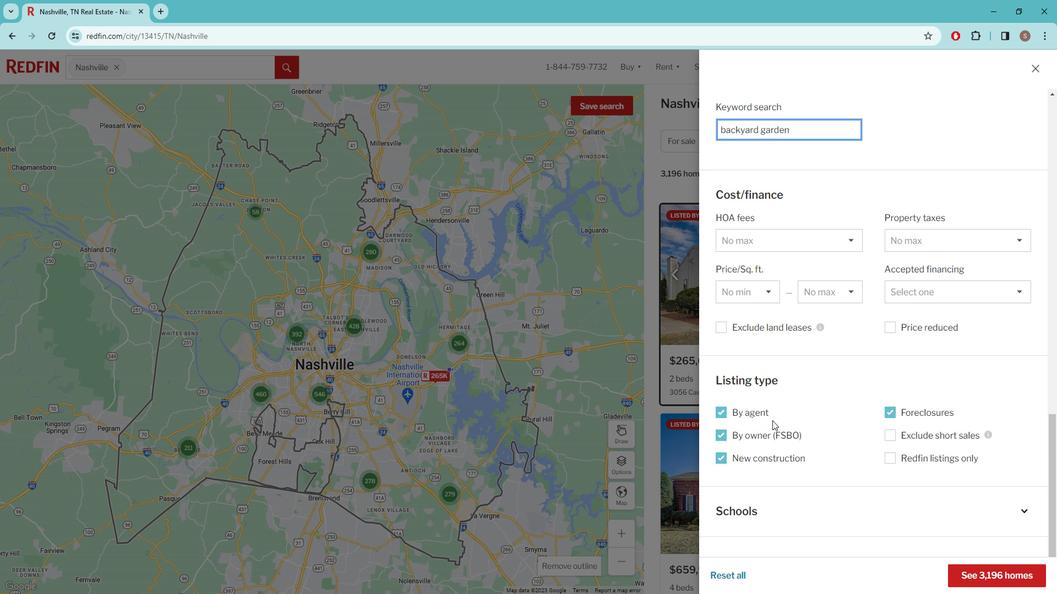 
Action: Mouse scrolled (778, 410) with delta (0, 0)
Screenshot: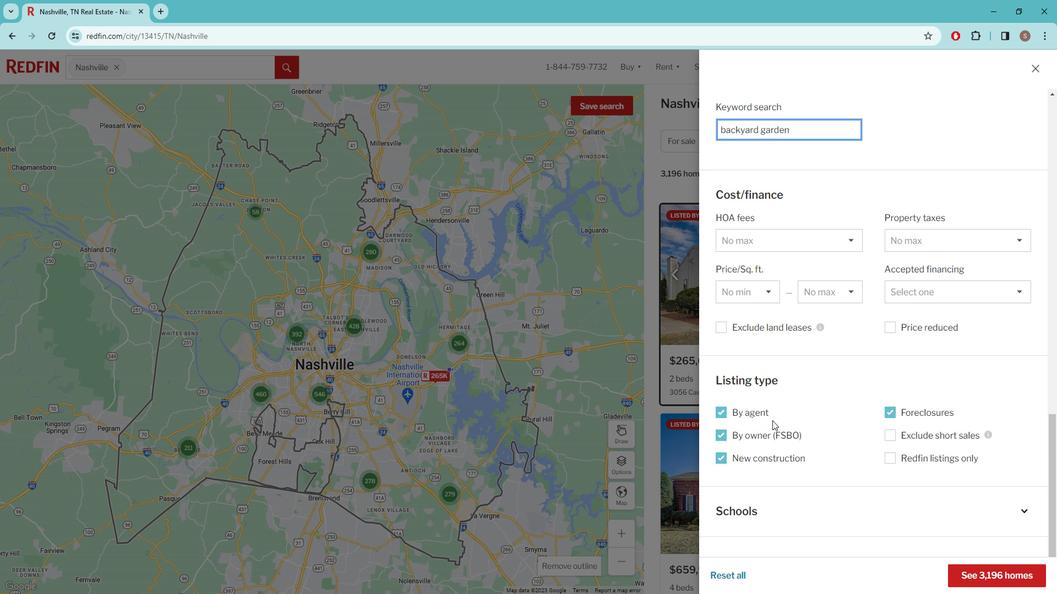 
Action: Mouse scrolled (778, 410) with delta (0, 0)
Screenshot: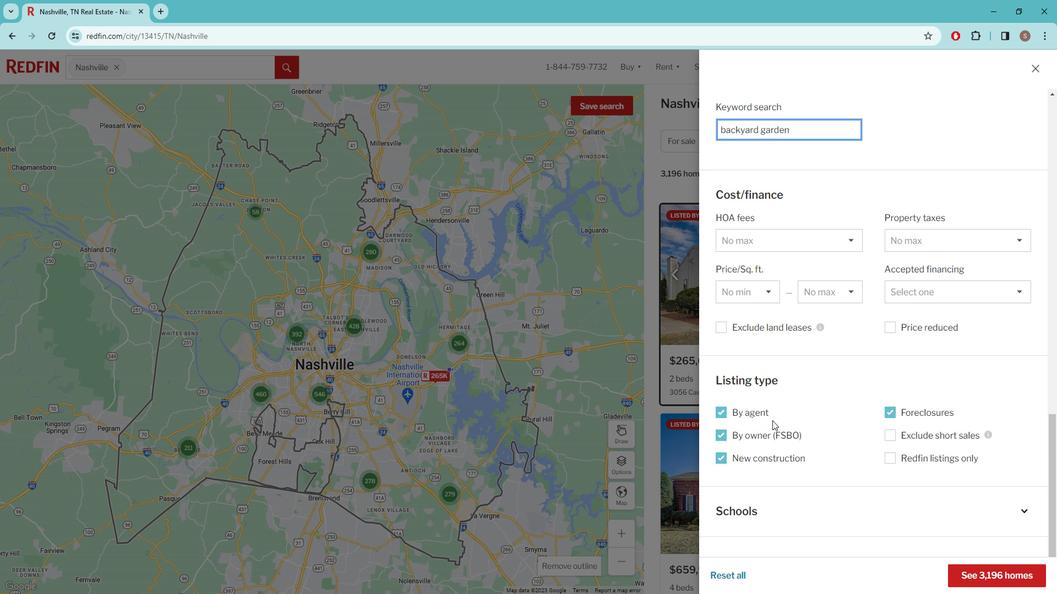 
Action: Mouse scrolled (778, 410) with delta (0, 0)
Screenshot: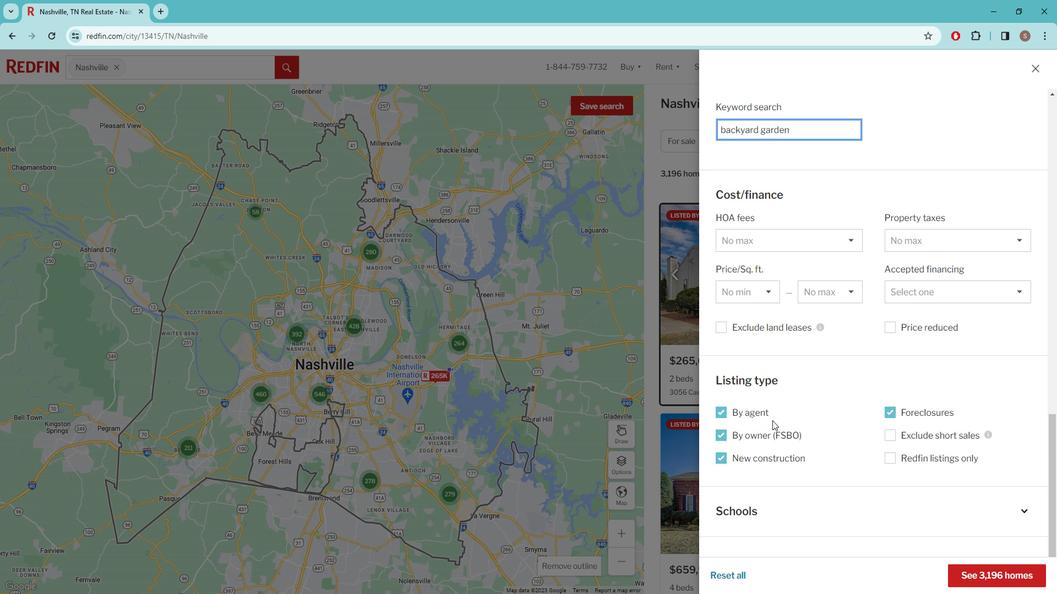 
Action: Mouse scrolled (778, 410) with delta (0, 0)
Screenshot: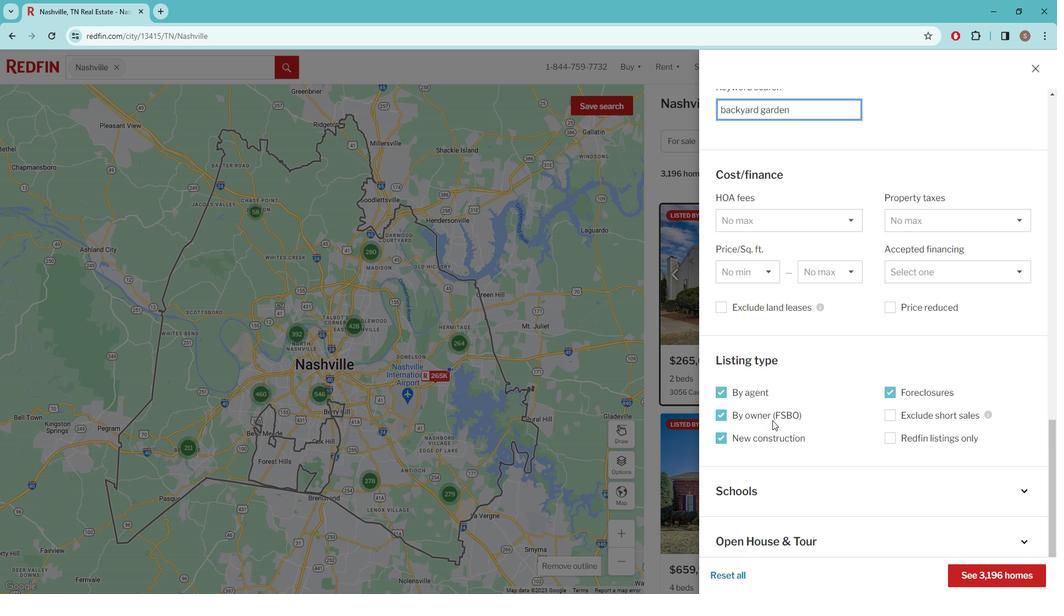 
Action: Mouse moved to (869, 488)
Screenshot: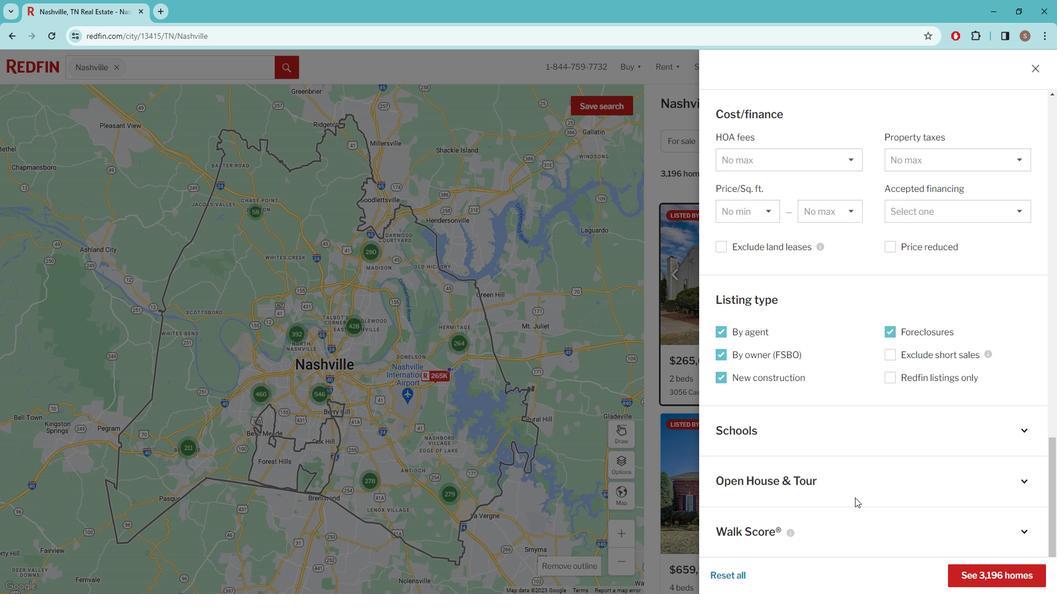 
Action: Mouse scrolled (869, 488) with delta (0, 0)
Screenshot: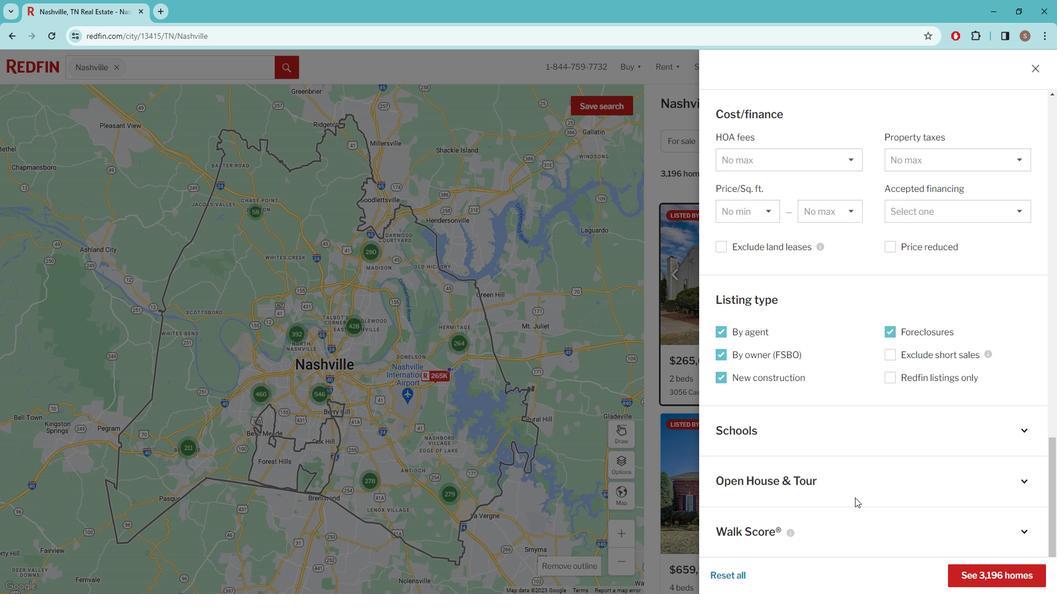 
Action: Mouse moved to (873, 489)
Screenshot: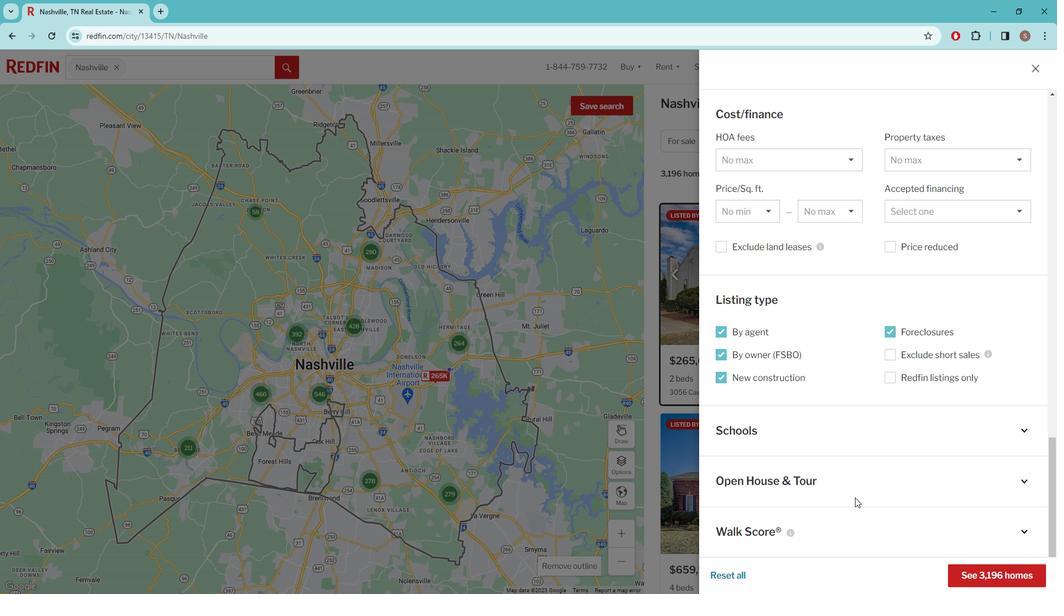 
Action: Mouse scrolled (873, 488) with delta (0, 0)
Screenshot: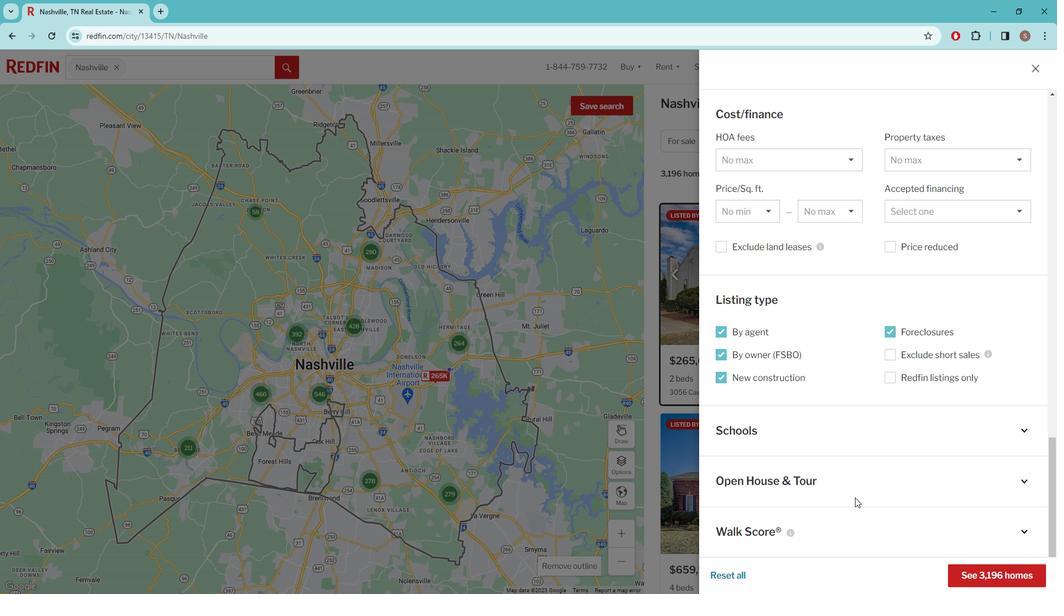 
Action: Mouse moved to (880, 493)
Screenshot: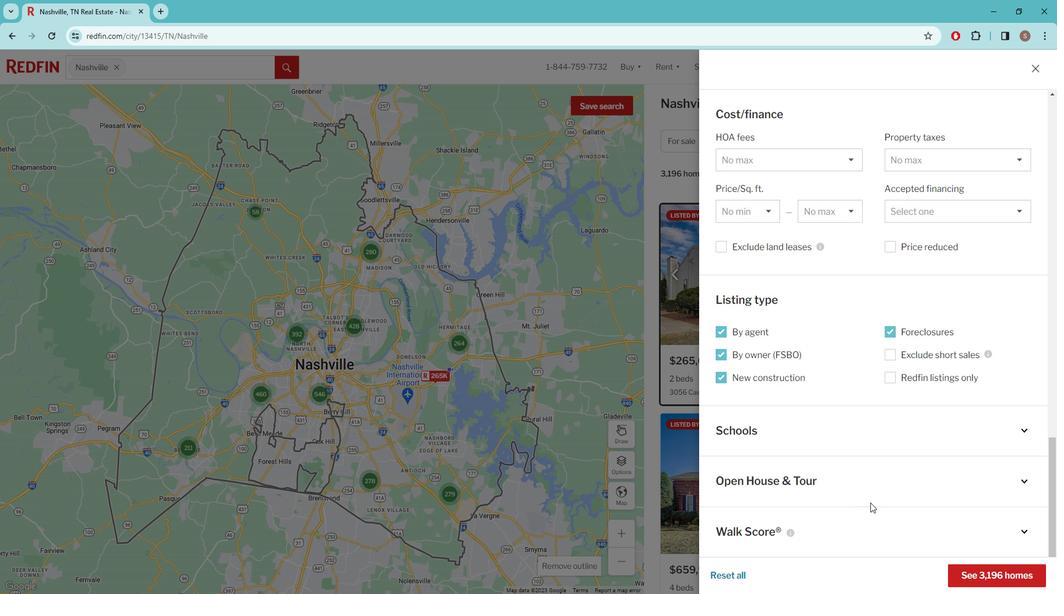 
Action: Mouse scrolled (880, 492) with delta (0, 0)
Screenshot: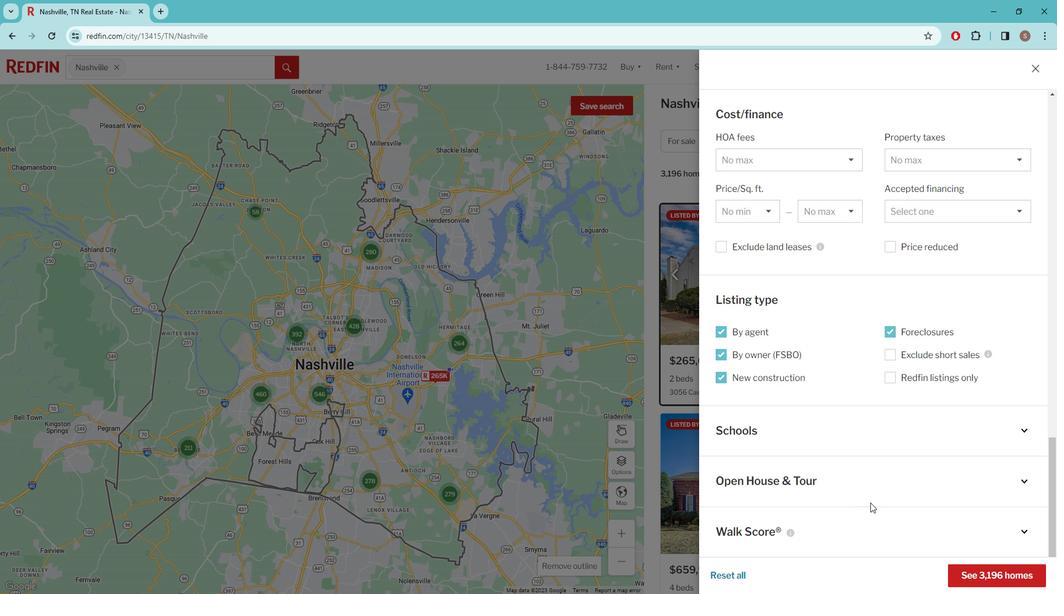 
Action: Mouse moved to (978, 555)
Screenshot: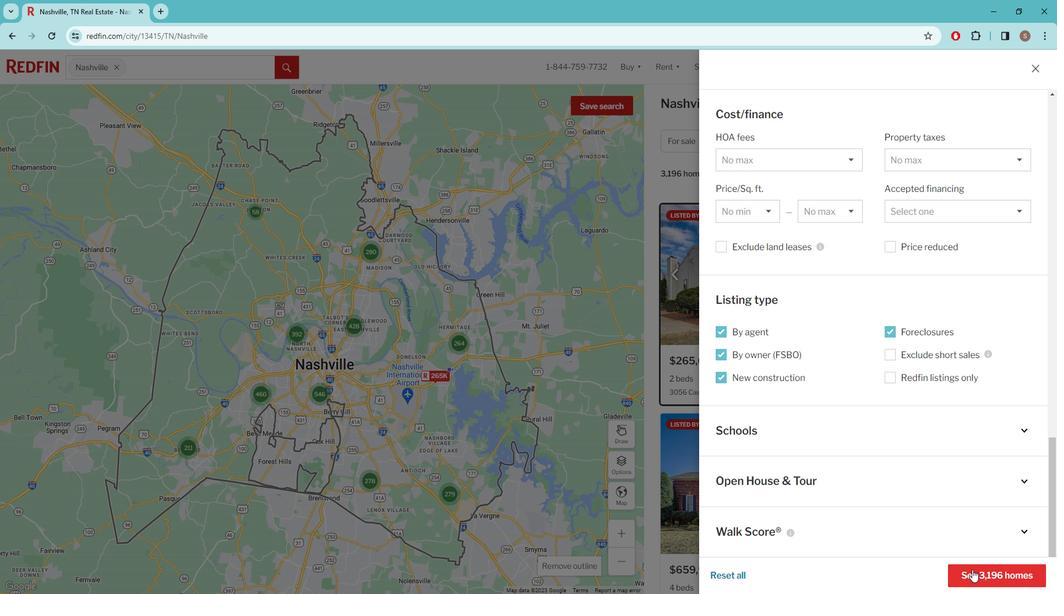 
Action: Mouse pressed left at (978, 555)
Screenshot: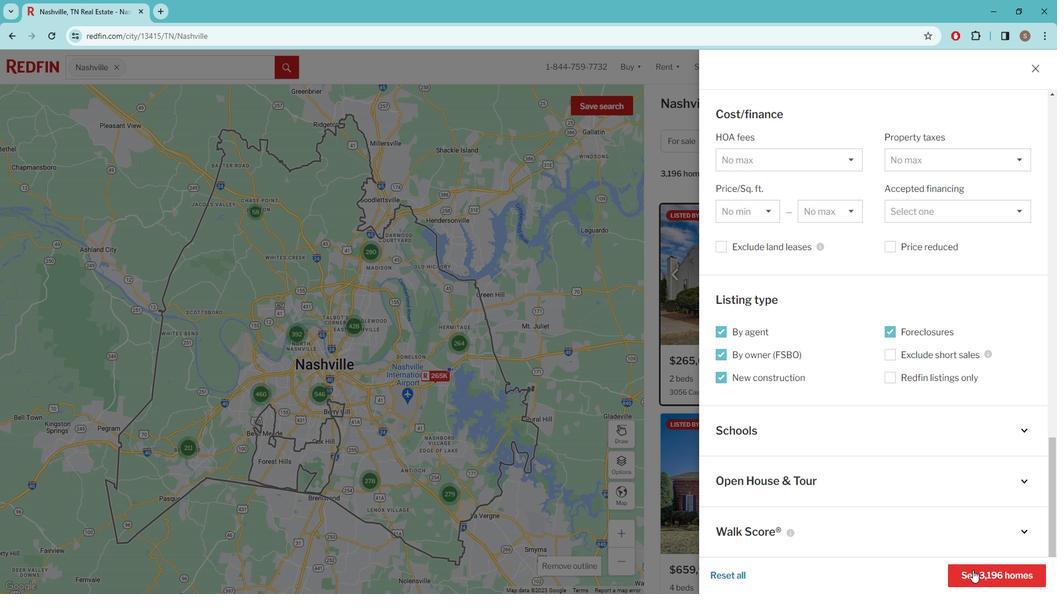 
Action: Mouse moved to (757, 346)
Screenshot: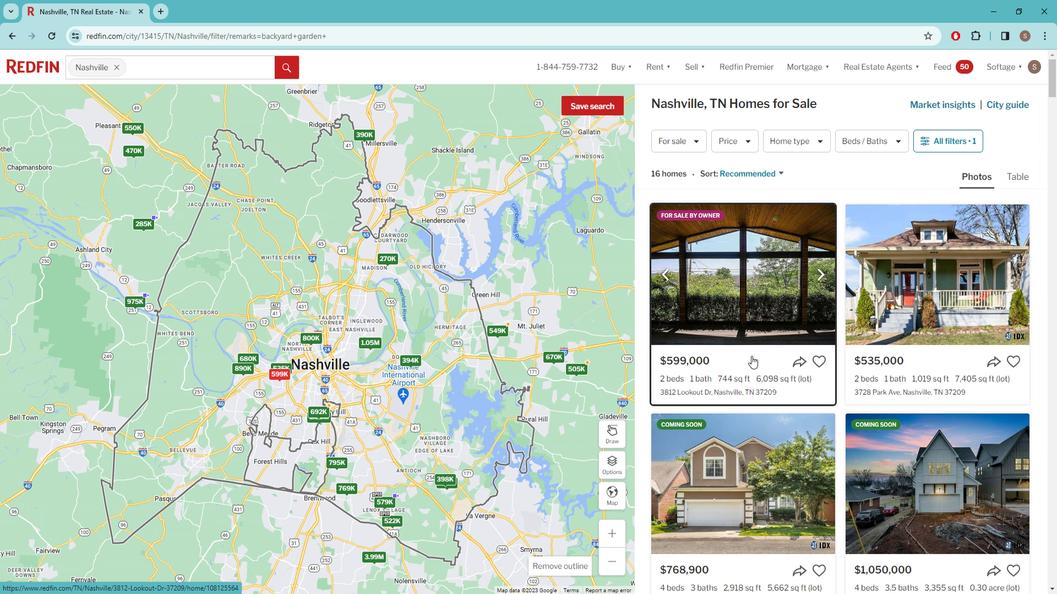 
Action: Mouse pressed left at (757, 346)
Screenshot: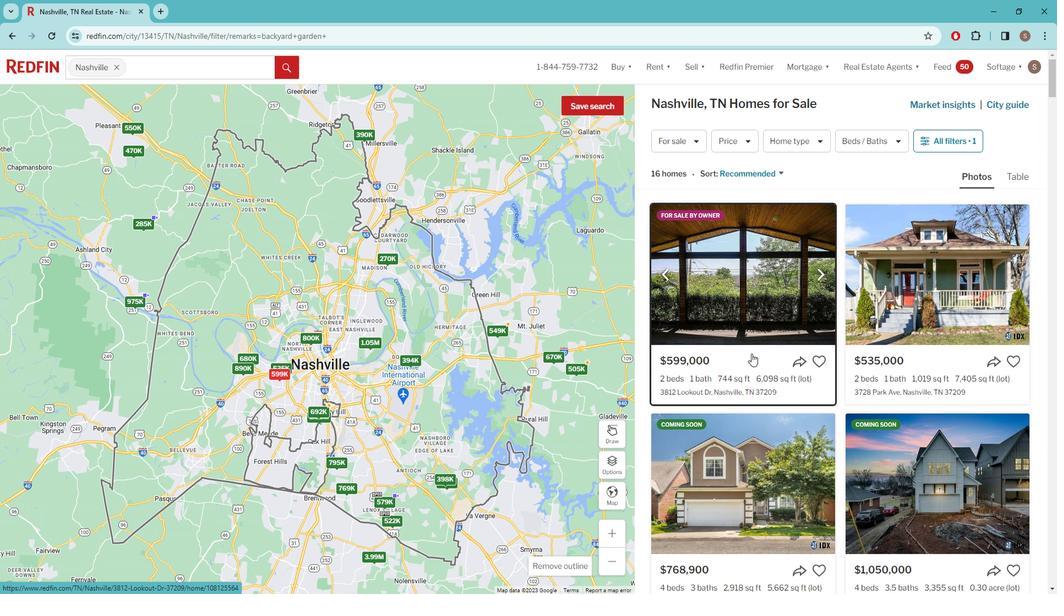 
Action: Mouse moved to (595, 388)
Screenshot: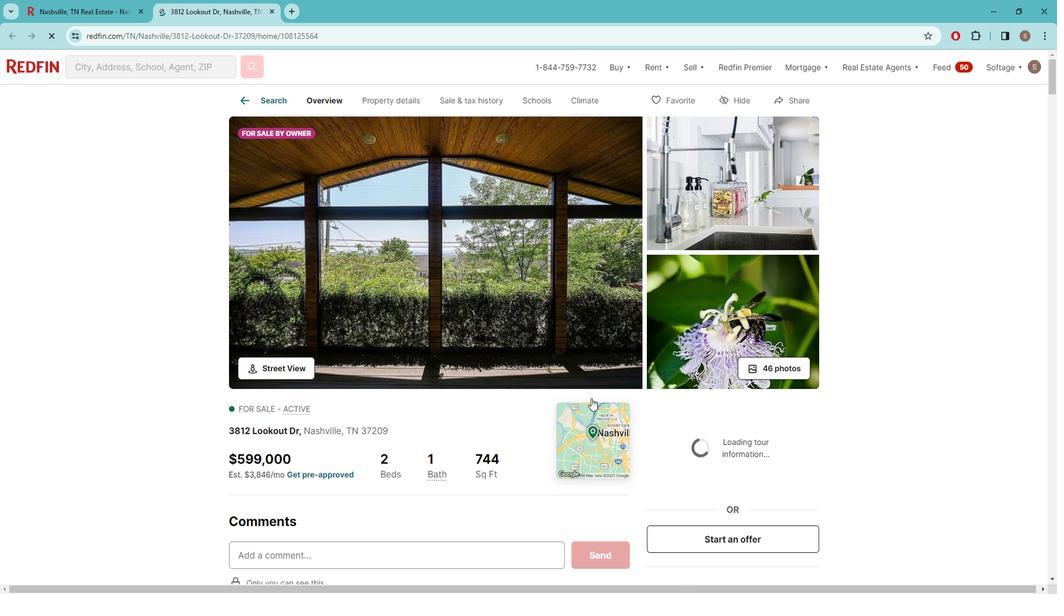 
Action: Mouse scrolled (595, 387) with delta (0, 0)
Screenshot: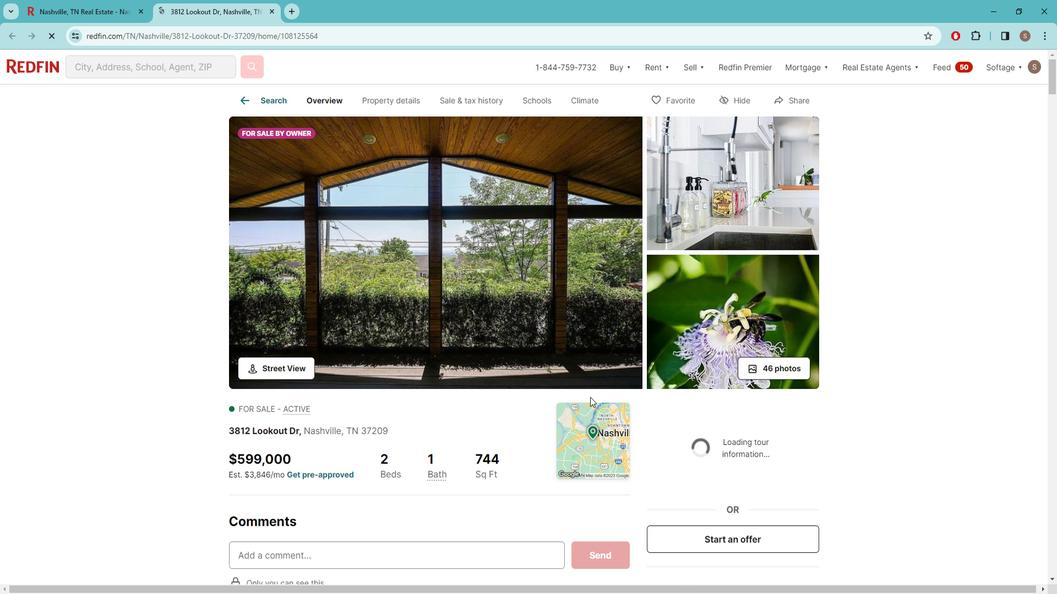 
Action: Mouse scrolled (595, 387) with delta (0, 0)
Screenshot: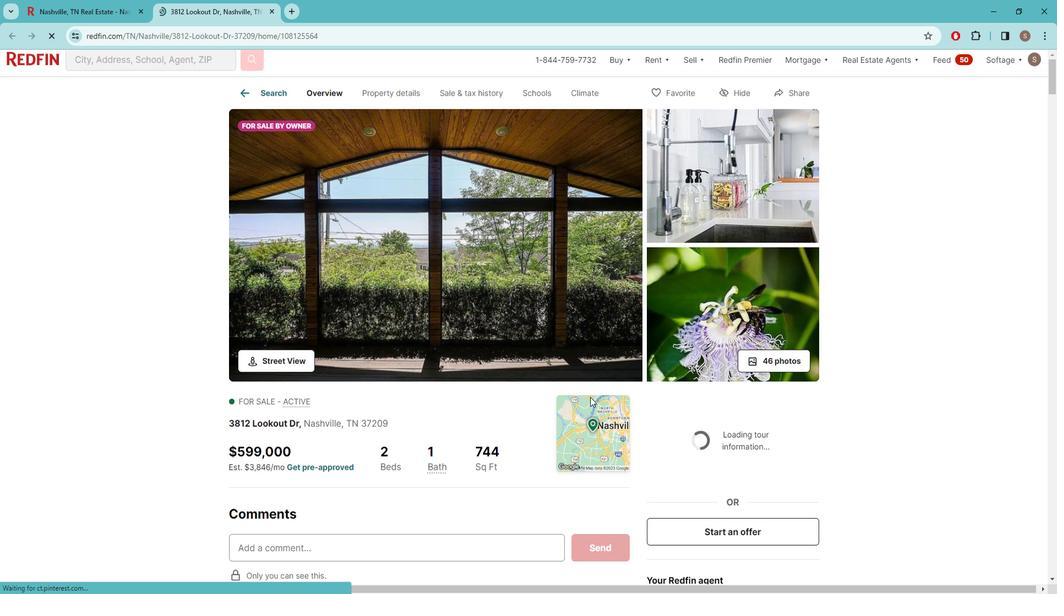 
Action: Mouse moved to (717, 479)
Screenshot: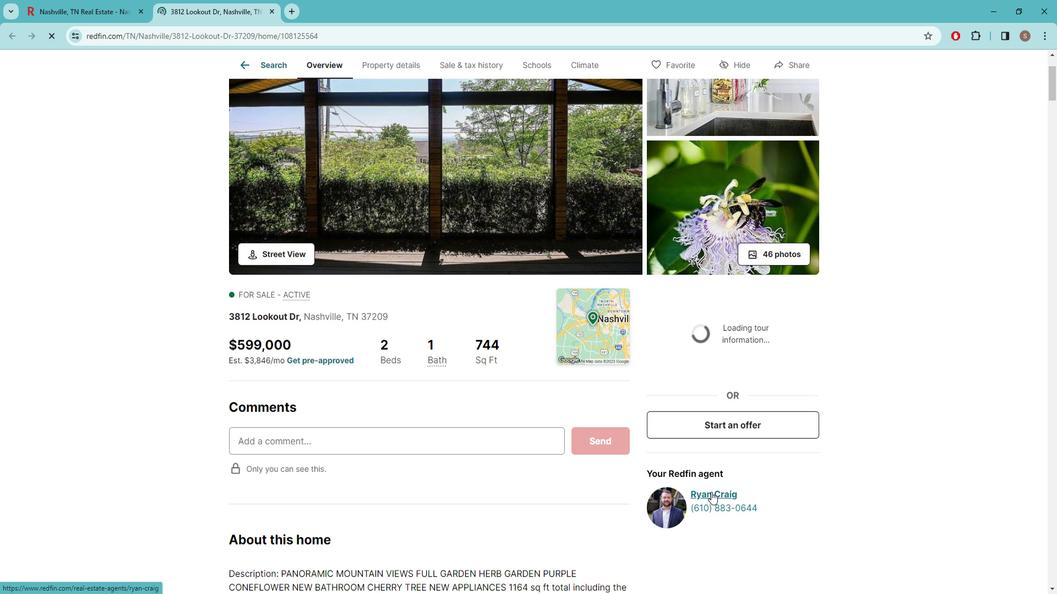 
Action: Mouse pressed left at (717, 479)
Screenshot: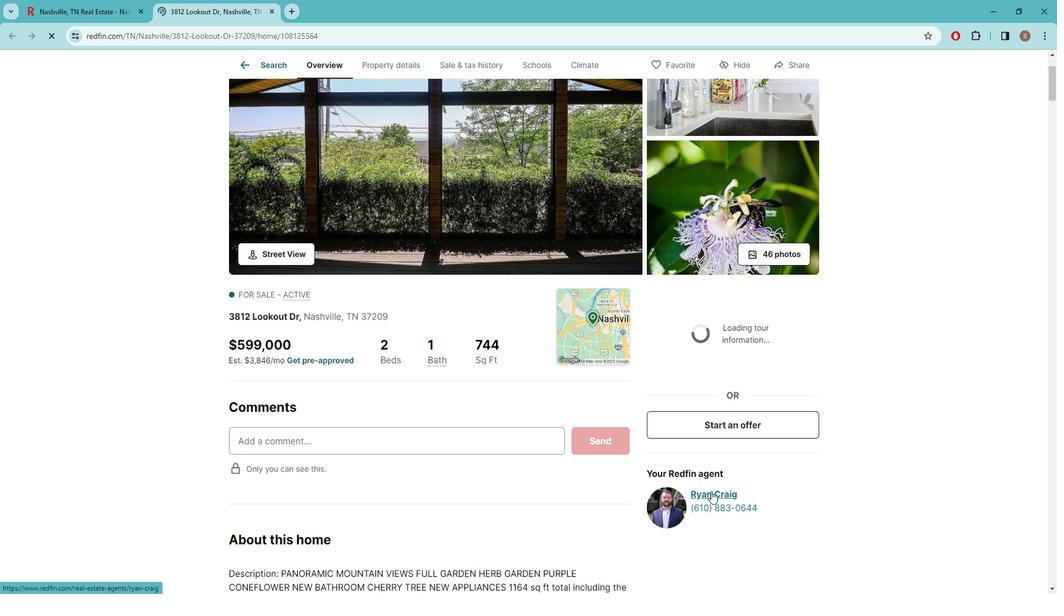 
Action: Mouse moved to (554, 414)
Screenshot: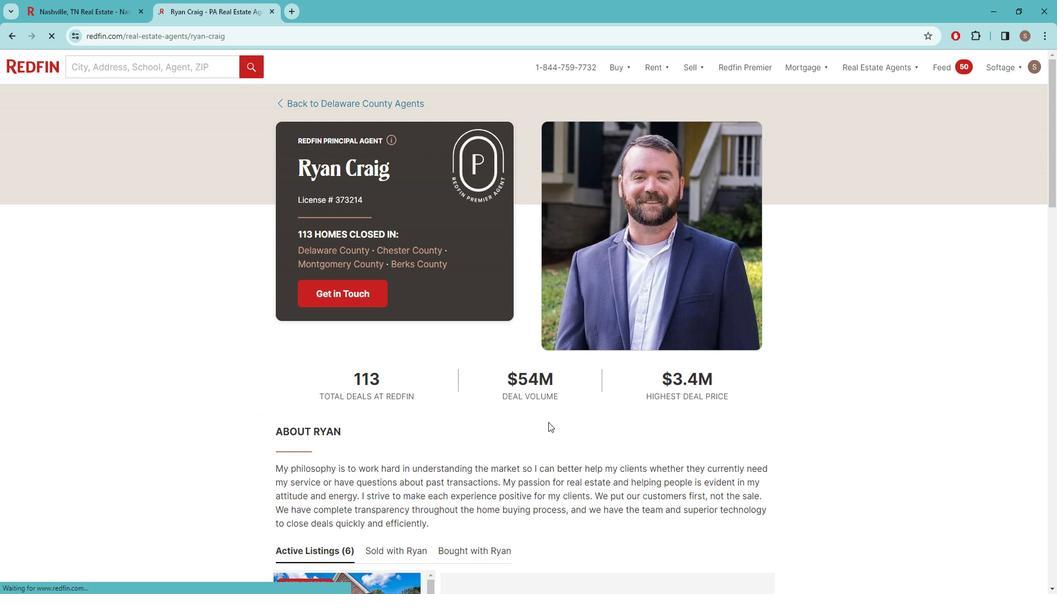 
Action: Mouse scrolled (554, 414) with delta (0, 0)
Screenshot: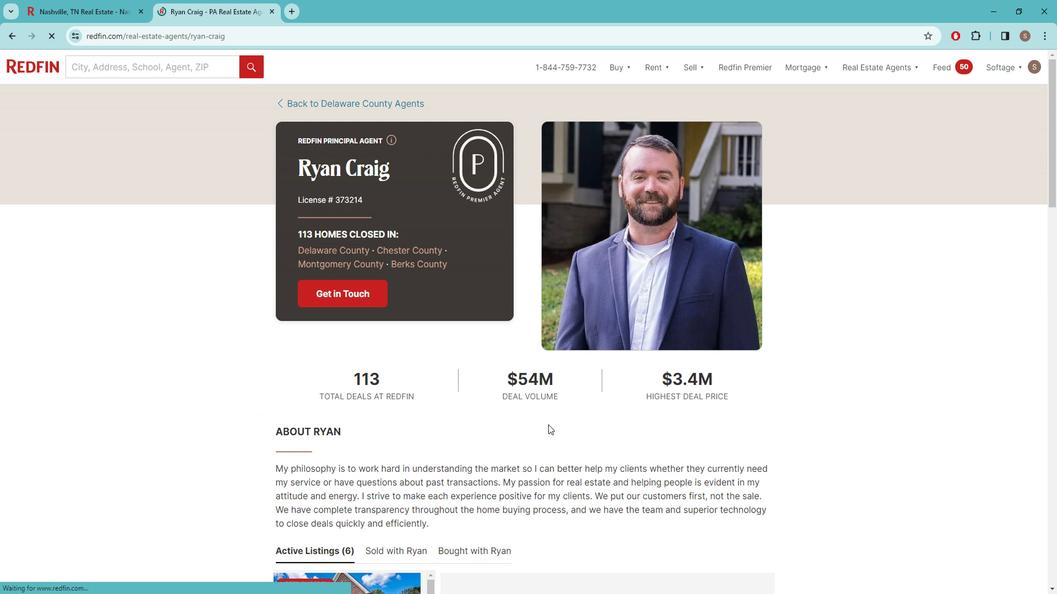 
Action: Mouse scrolled (554, 415) with delta (0, 0)
Screenshot: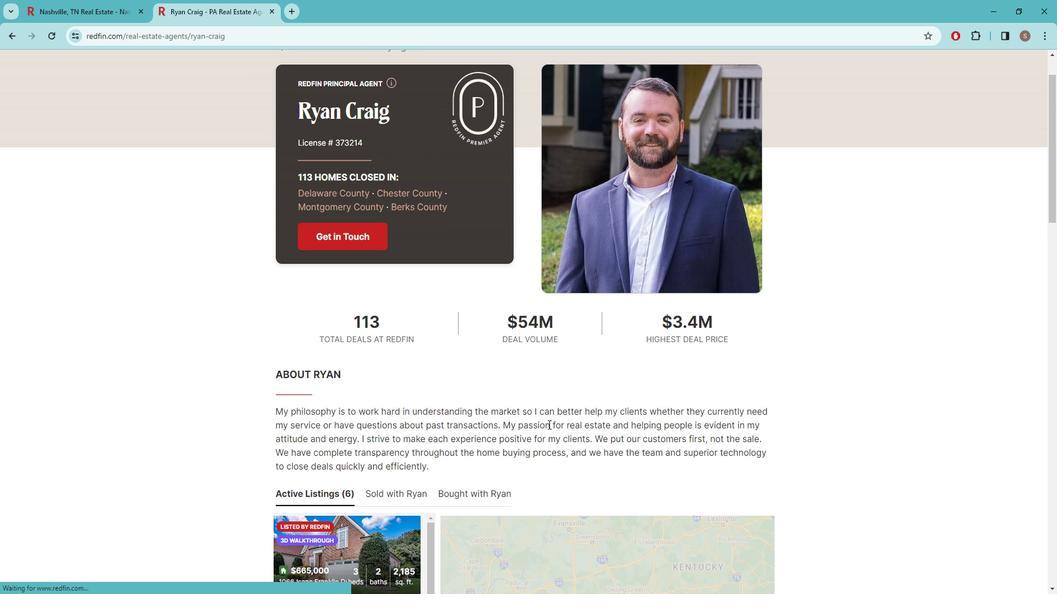 
Action: Mouse scrolled (554, 415) with delta (0, 0)
Screenshot: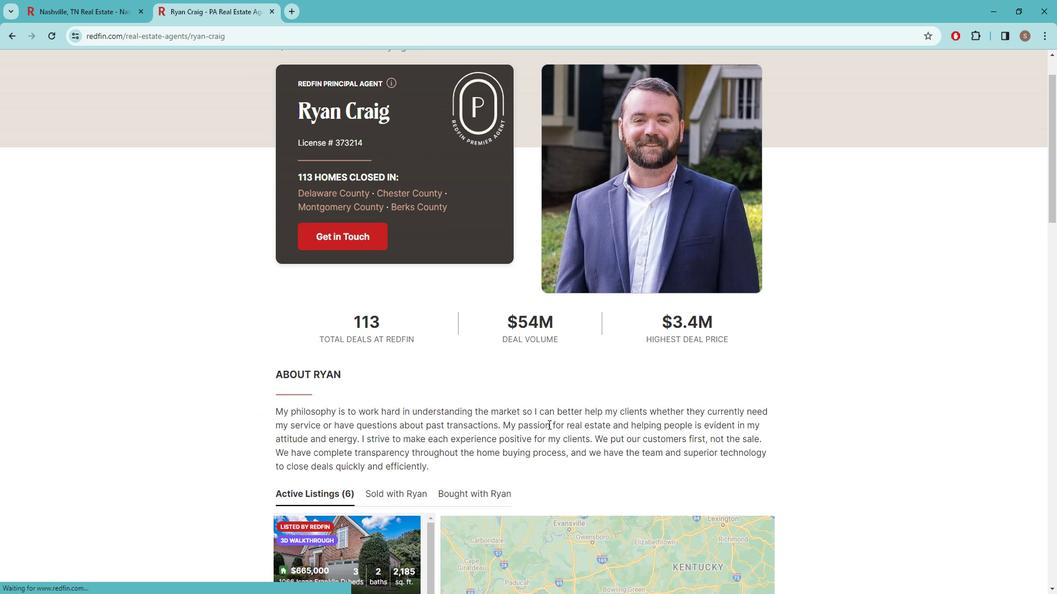 
Action: Mouse scrolled (554, 415) with delta (0, 0)
Screenshot: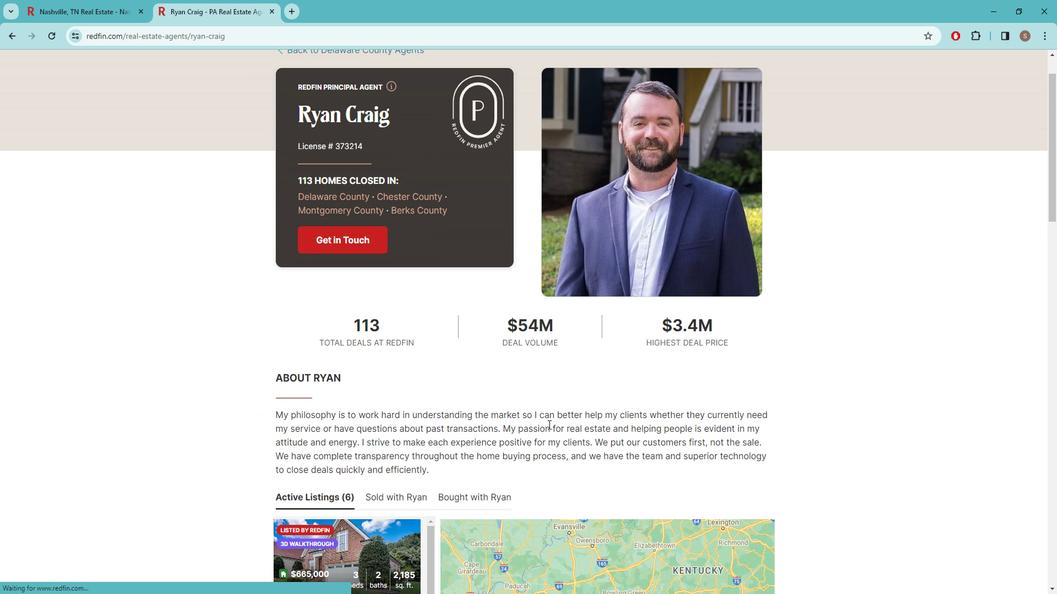 
